Task: Log work in the project Celerity for the issue 'Upgrade and migrate company email systems to a cloud-based solution' spent time as '6w 6d 16h 10m' and remaining time as '3w 1d 18h 13m' and add a flag. Now add the issue to the epic 'Disaster Recovery Planning'. Log work in the project Celerity for the issue 'Create a new online store for a retail business' spent time as '1w 4d 14h 44m' and remaining time as '5w 3d 22h 49m' and clone the issue. Now add the issue to the epic 'IT Service Management'
Action: Mouse moved to (241, 61)
Screenshot: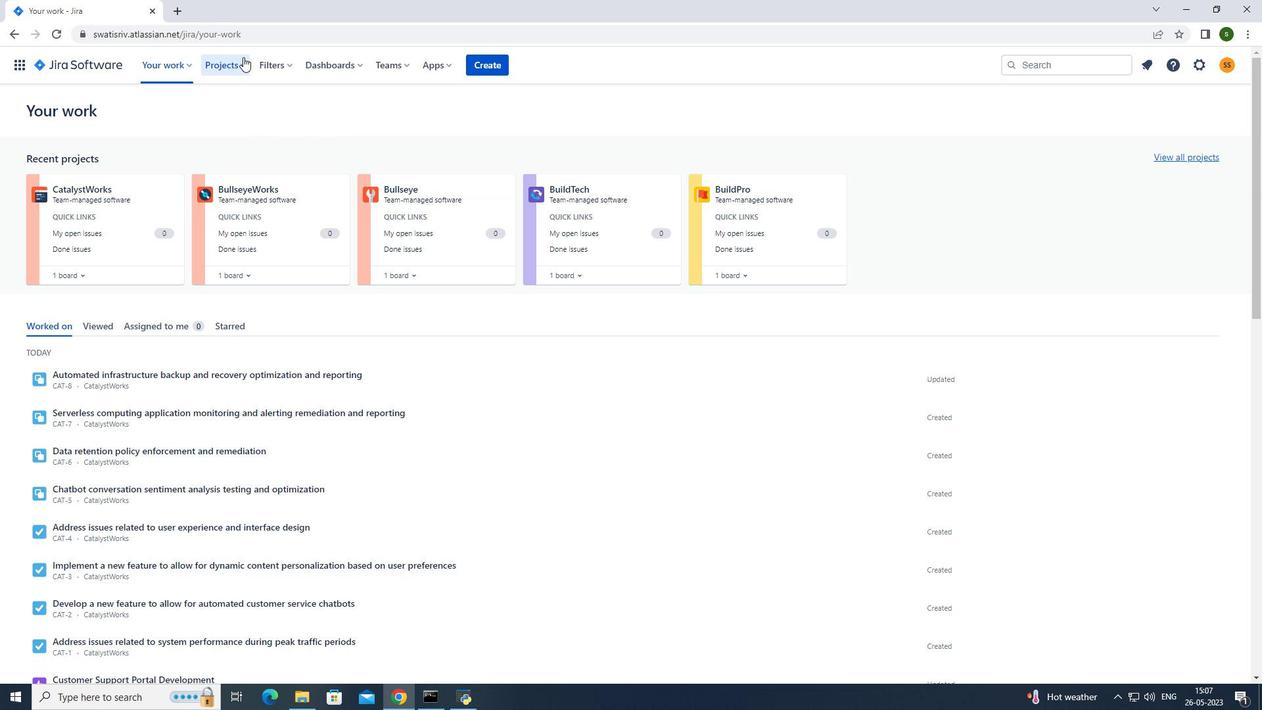 
Action: Mouse pressed left at (241, 61)
Screenshot: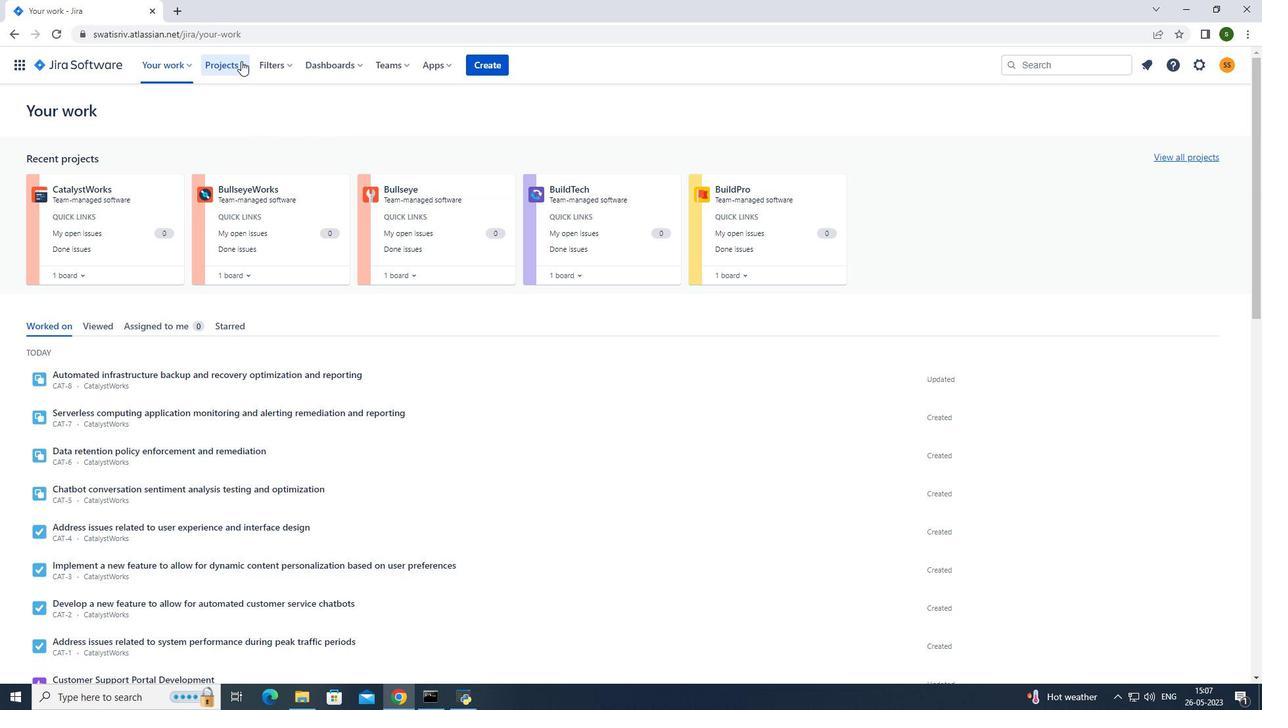 
Action: Mouse moved to (259, 121)
Screenshot: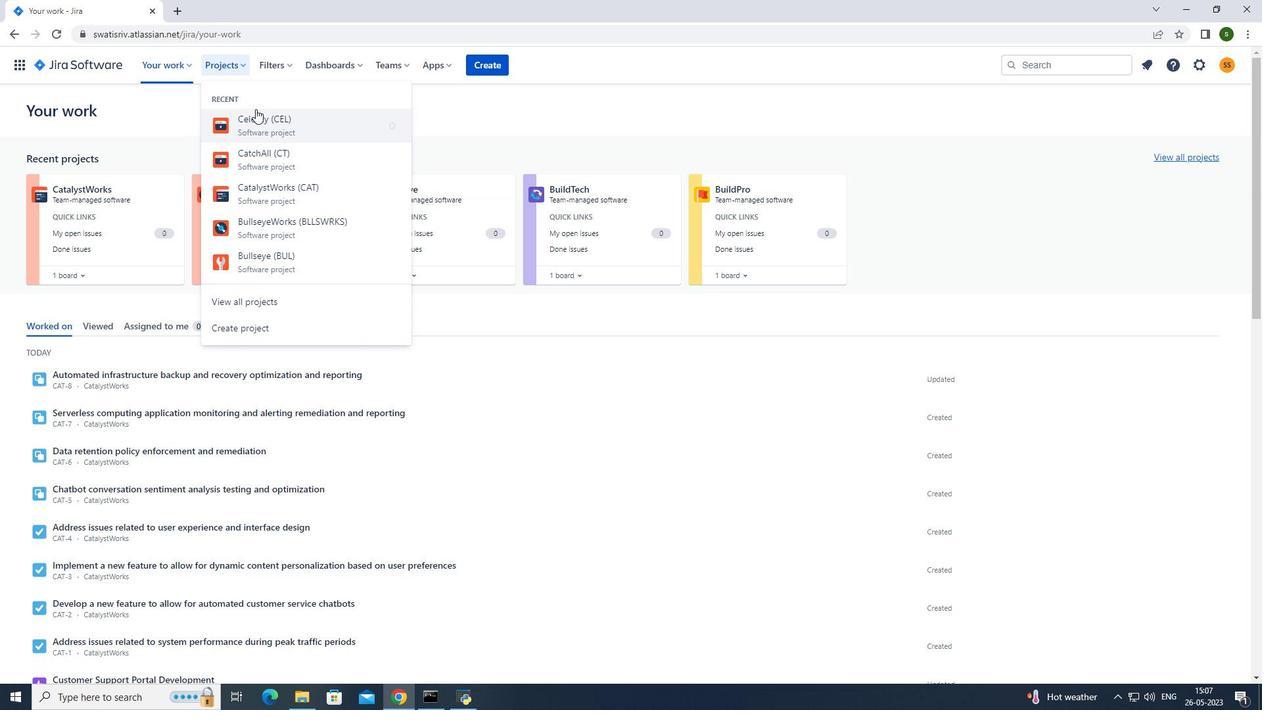 
Action: Mouse pressed left at (259, 121)
Screenshot: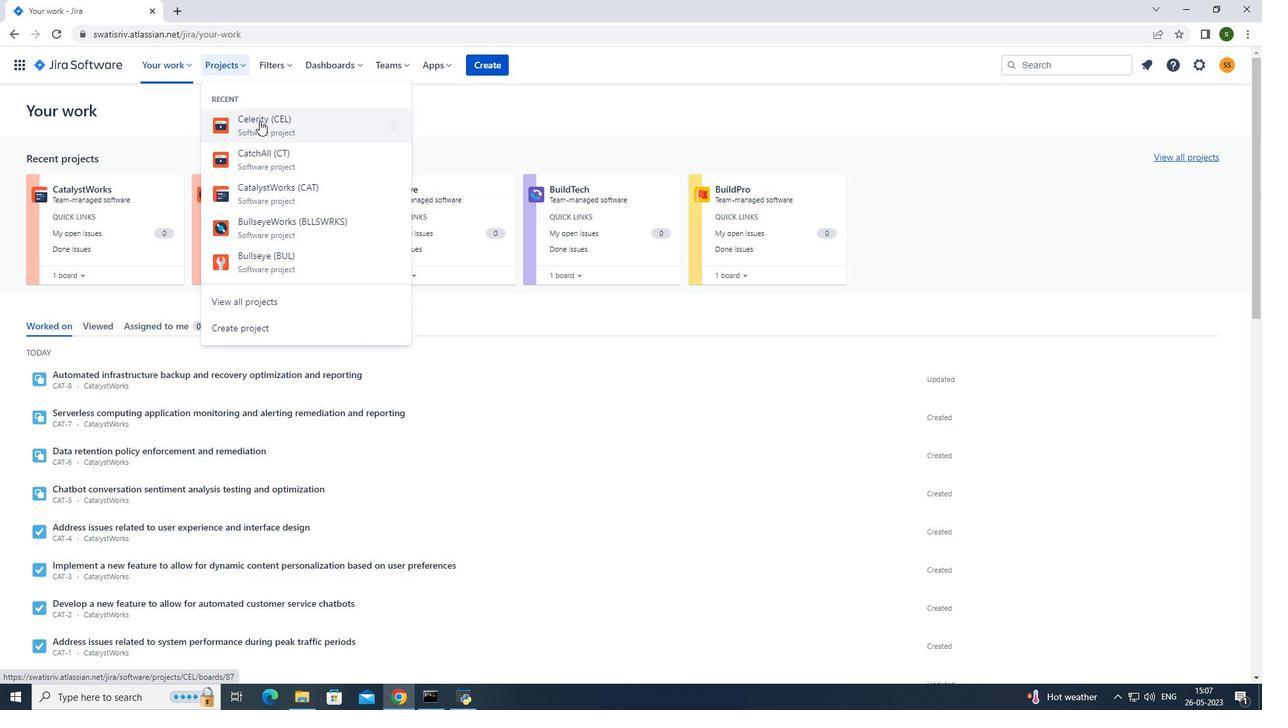 
Action: Mouse moved to (92, 195)
Screenshot: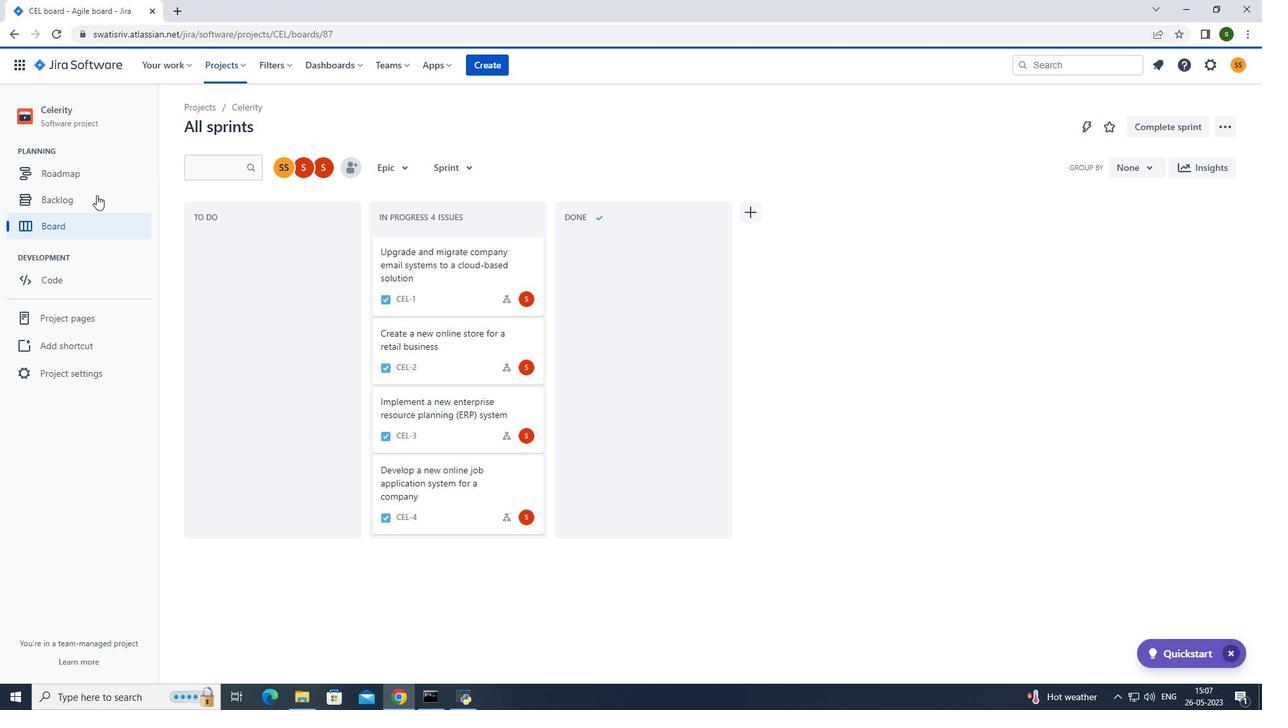 
Action: Mouse pressed left at (92, 195)
Screenshot: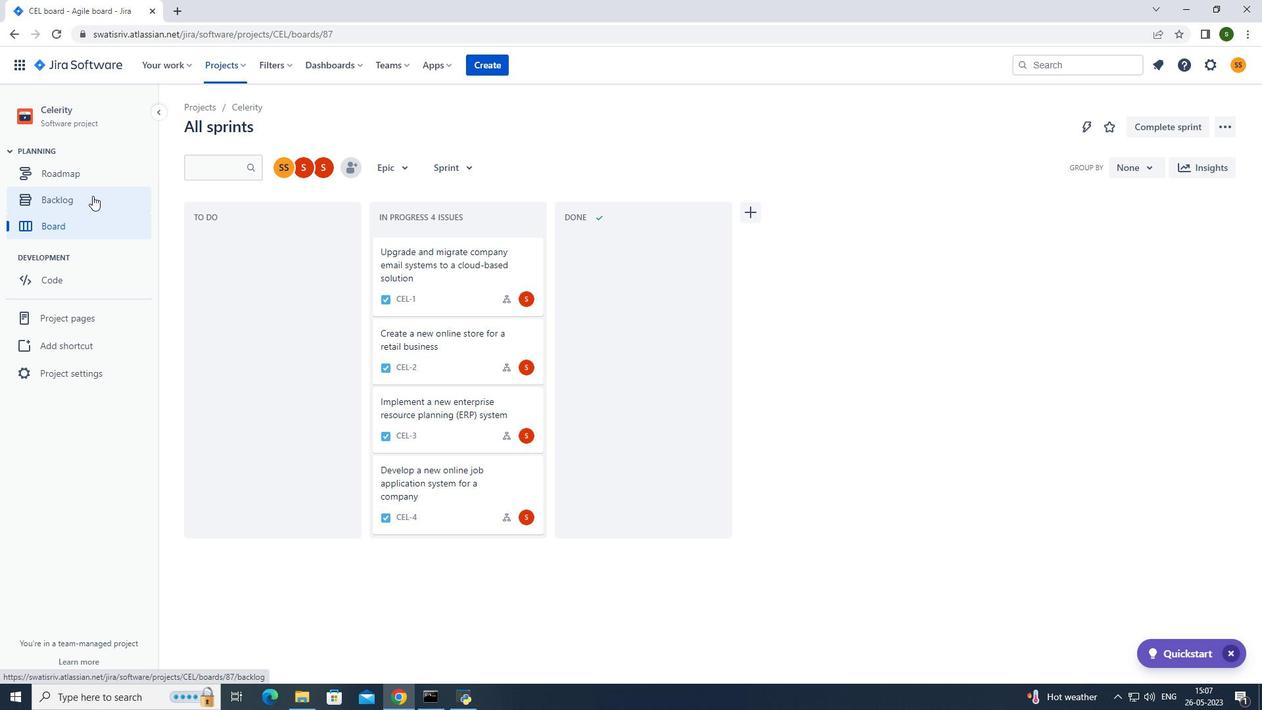 
Action: Mouse moved to (868, 238)
Screenshot: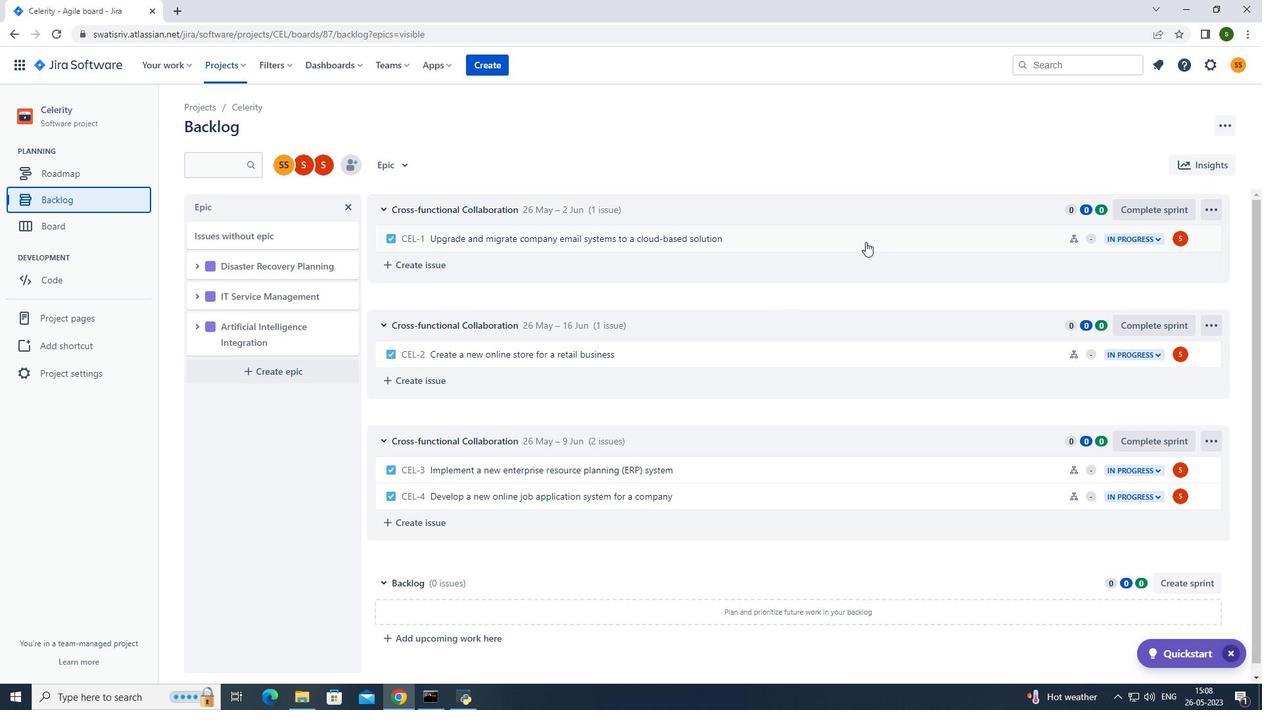 
Action: Mouse pressed left at (868, 238)
Screenshot: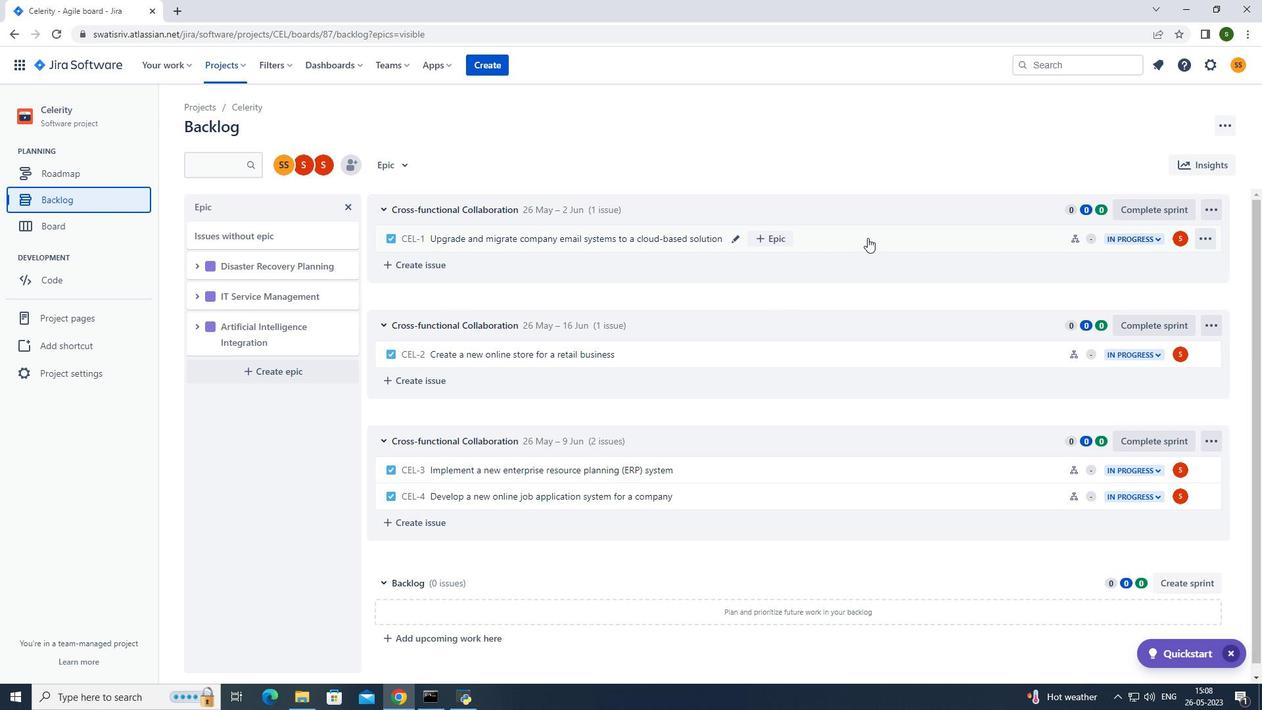 
Action: Mouse moved to (1208, 207)
Screenshot: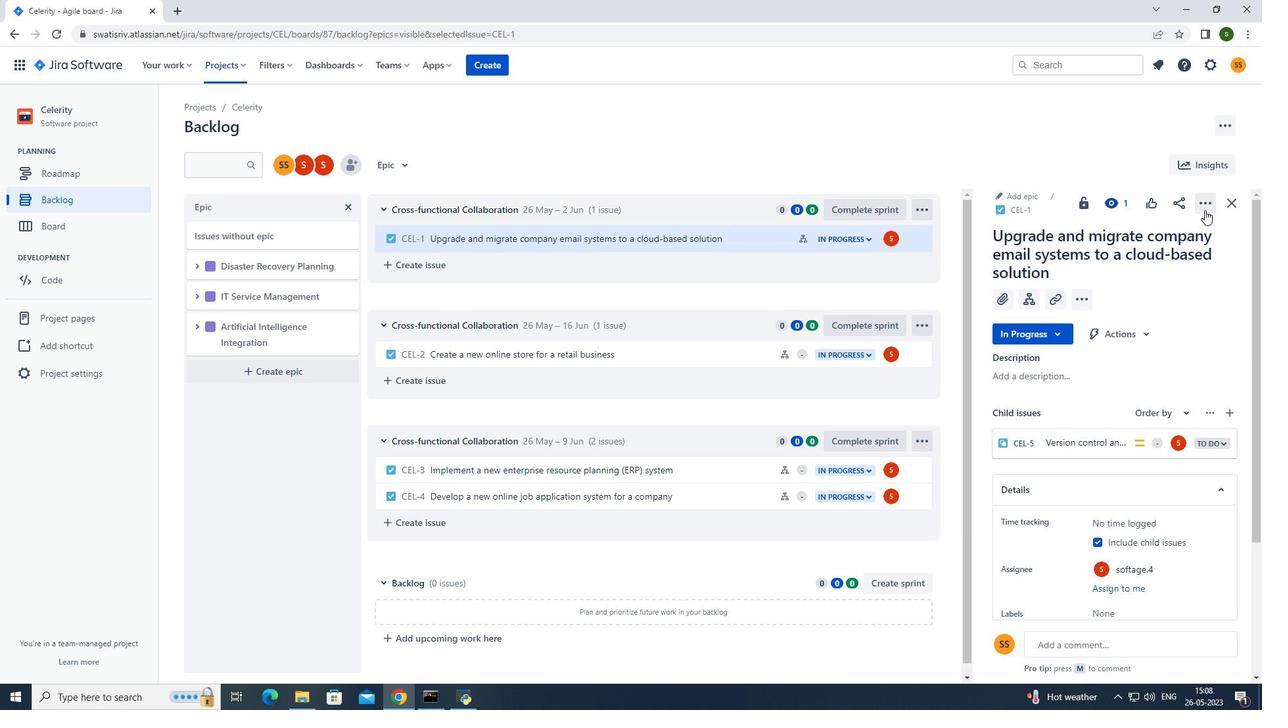 
Action: Mouse pressed left at (1208, 207)
Screenshot: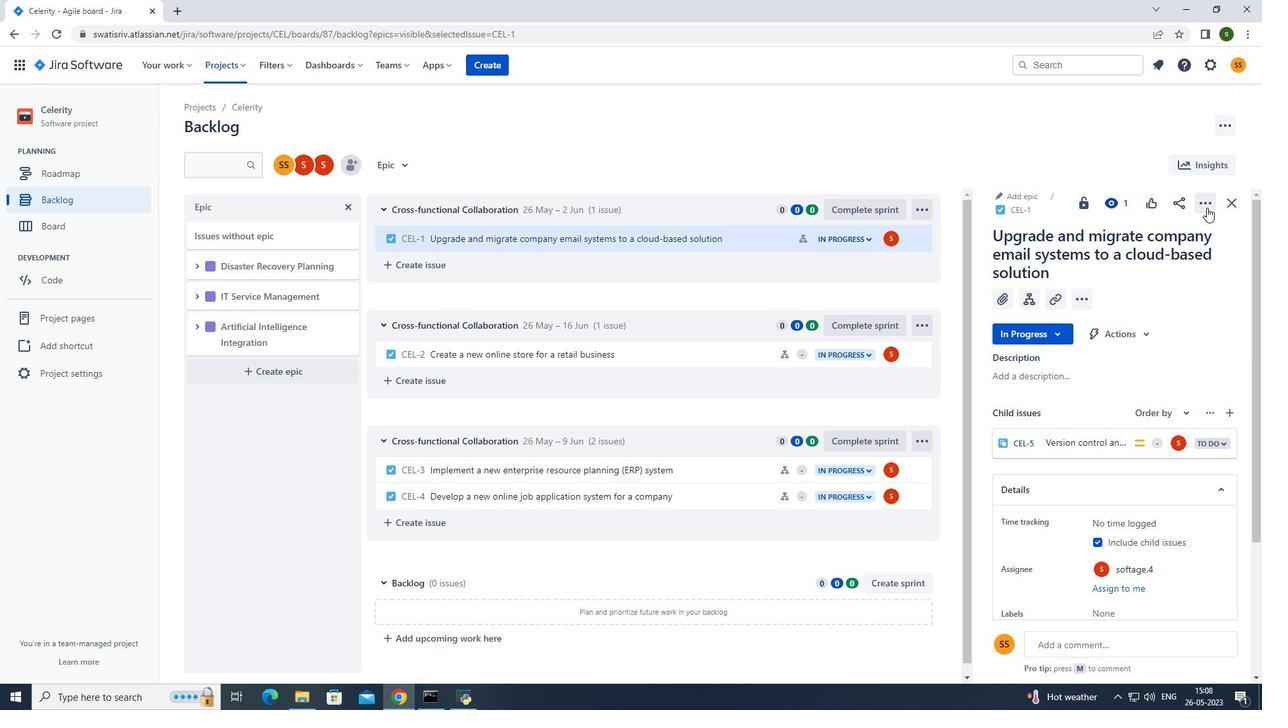 
Action: Mouse moved to (1196, 241)
Screenshot: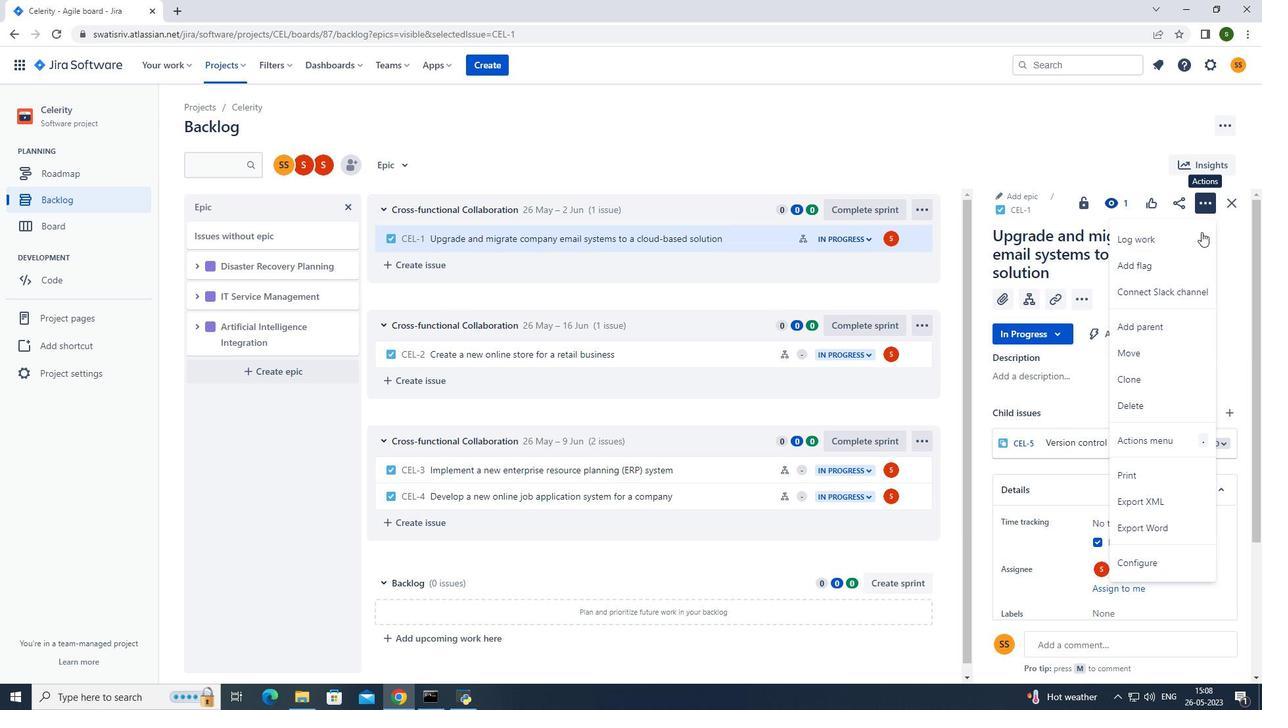 
Action: Mouse pressed left at (1196, 241)
Screenshot: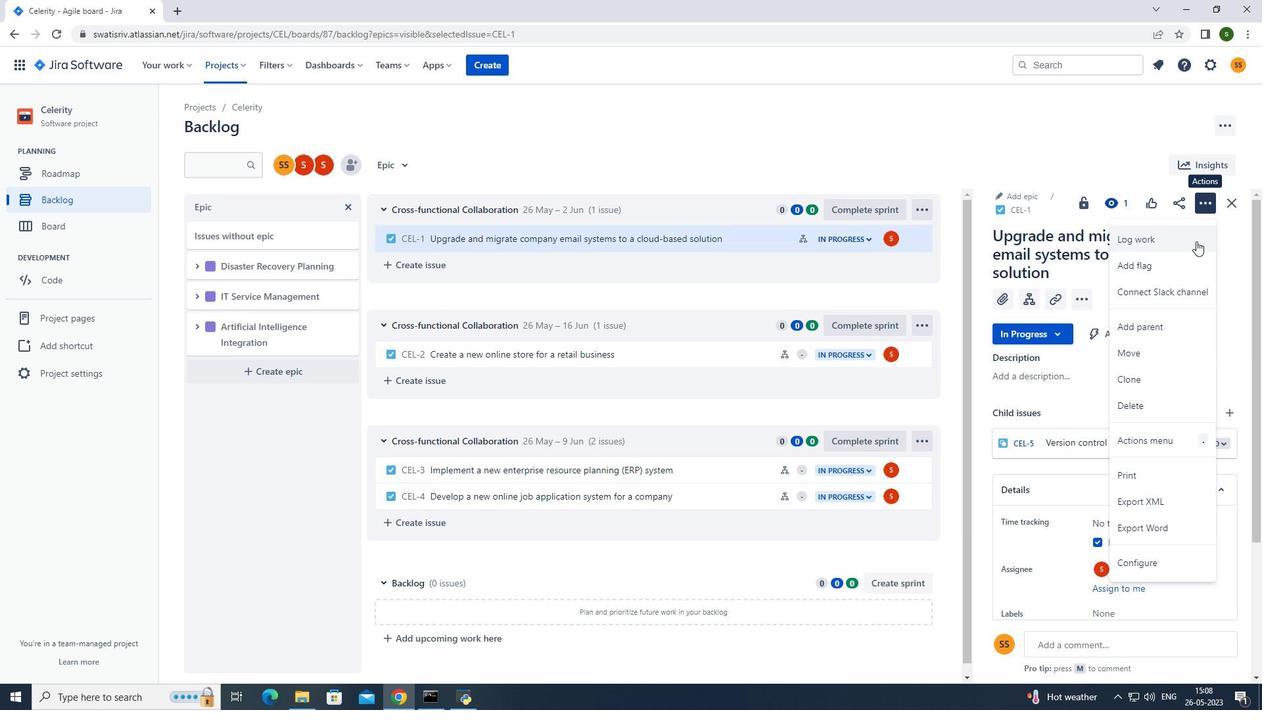
Action: Mouse moved to (591, 193)
Screenshot: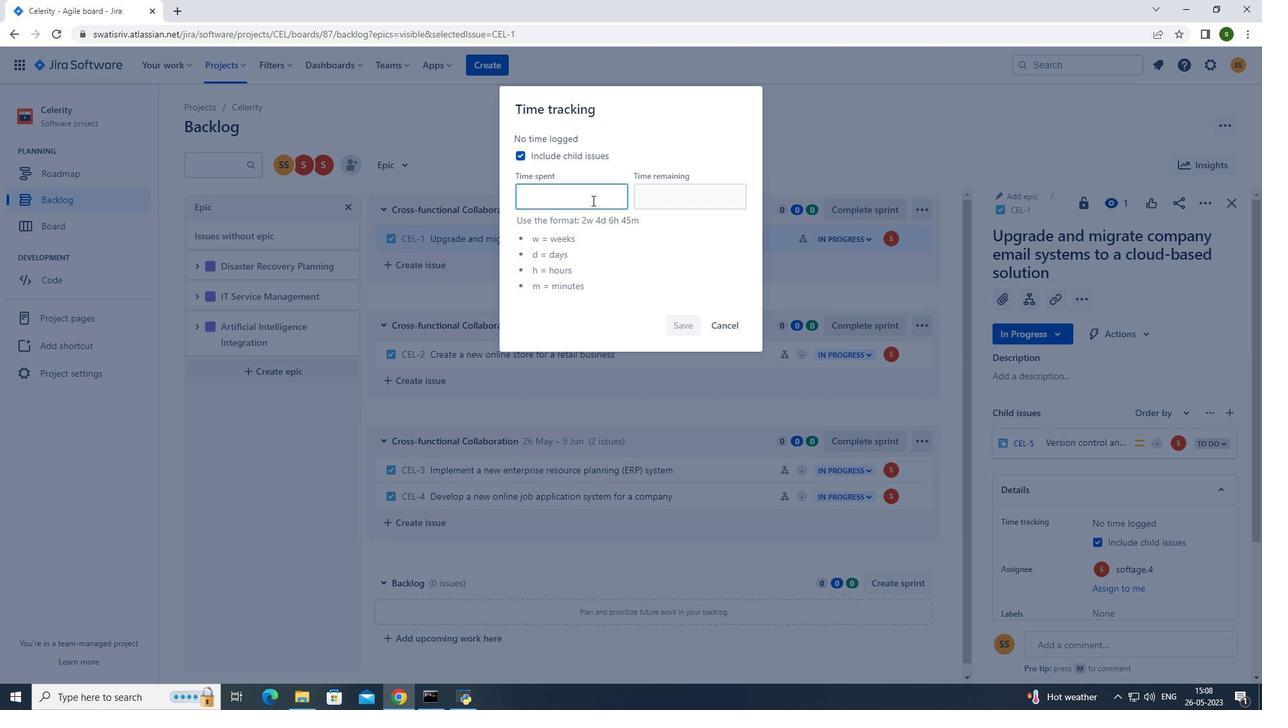 
Action: Mouse pressed left at (591, 193)
Screenshot: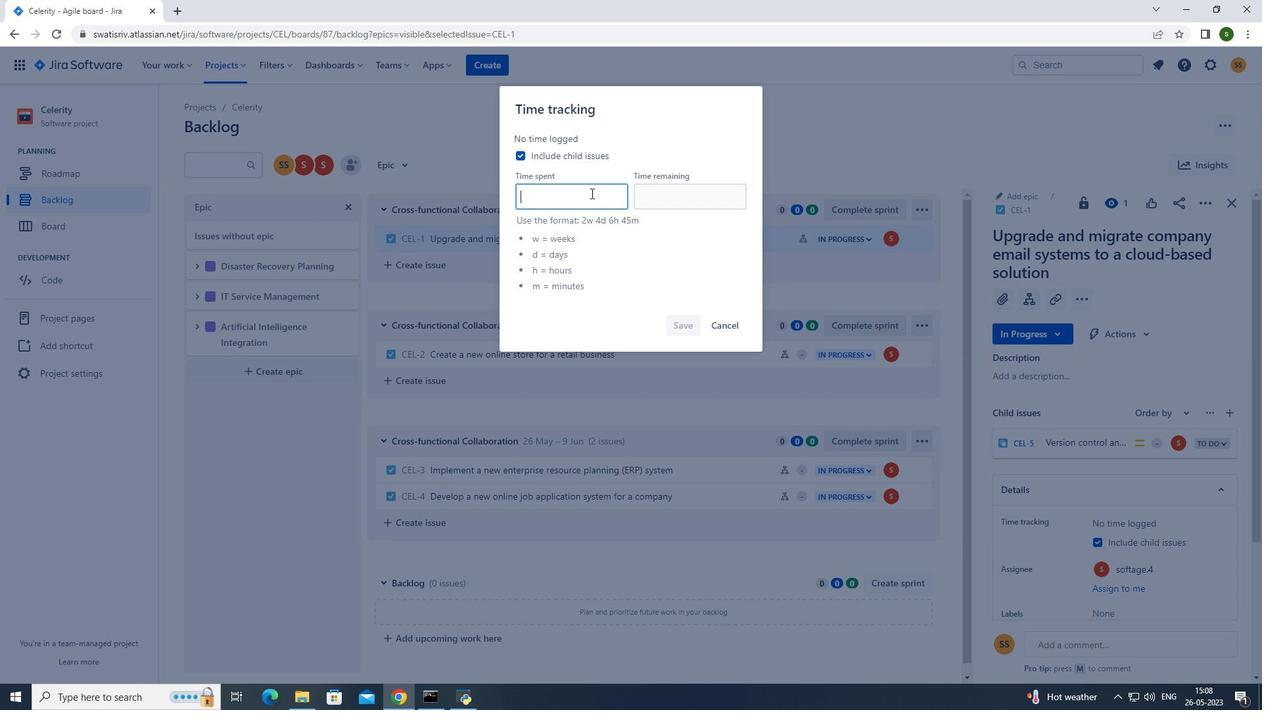 
Action: Key pressed 6w<Key.space>6
Screenshot: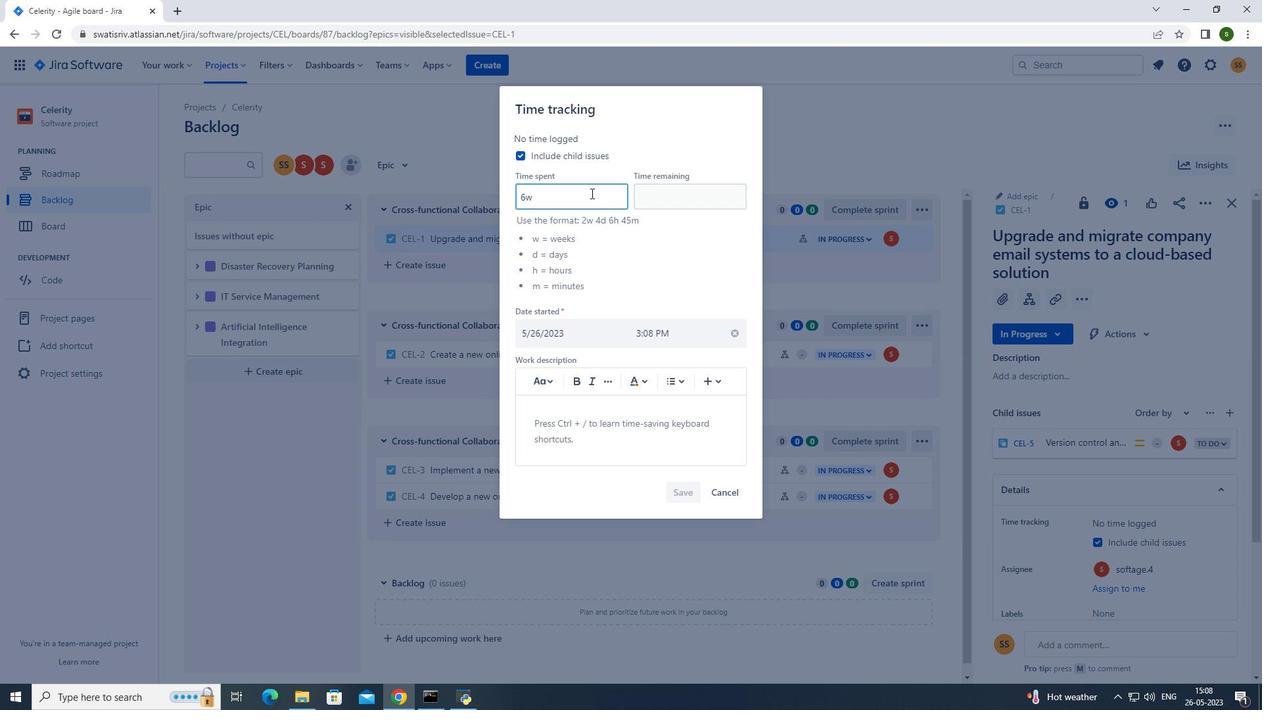 
Action: Mouse moved to (591, 192)
Screenshot: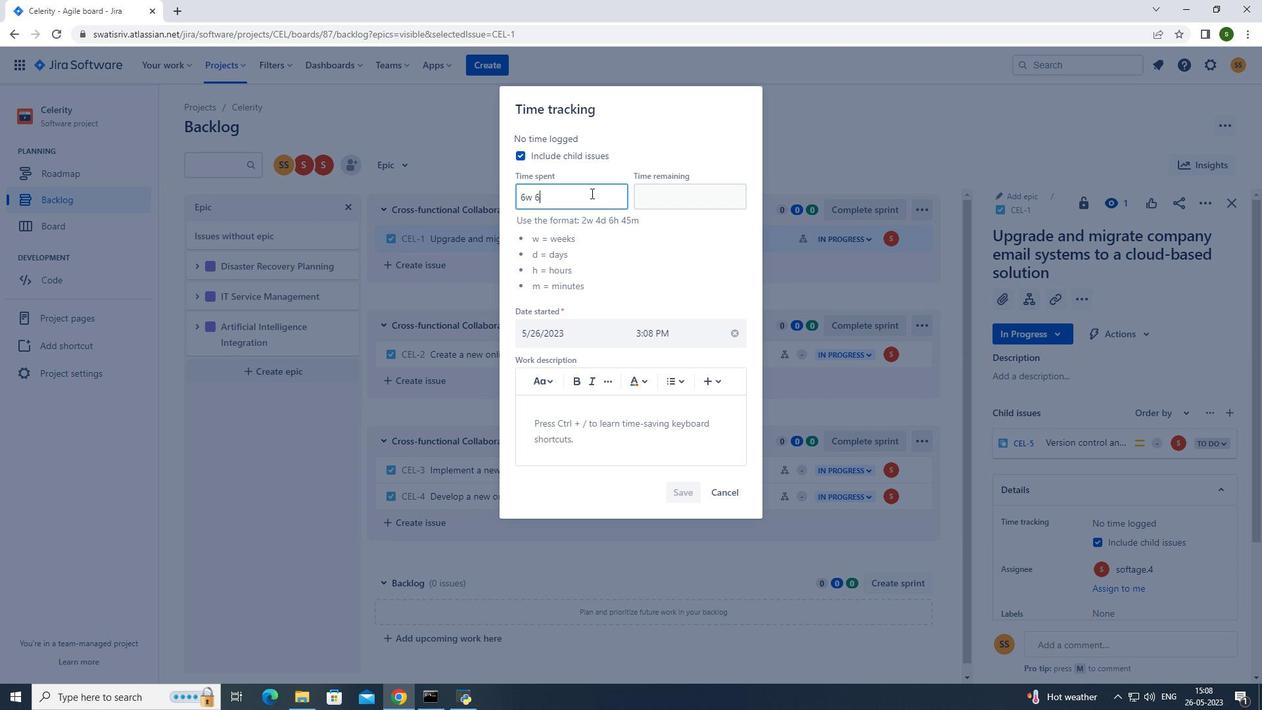 
Action: Key pressed d<Key.space>16h<Key.space>1
Screenshot: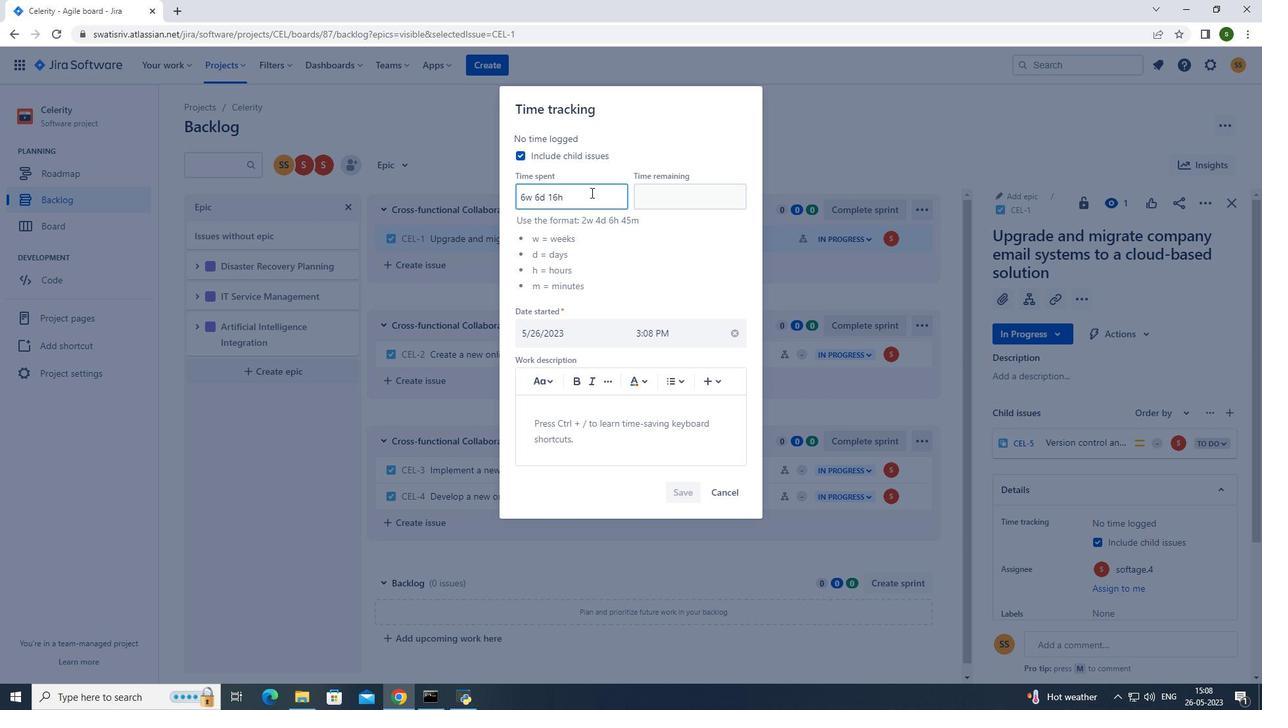 
Action: Mouse moved to (591, 189)
Screenshot: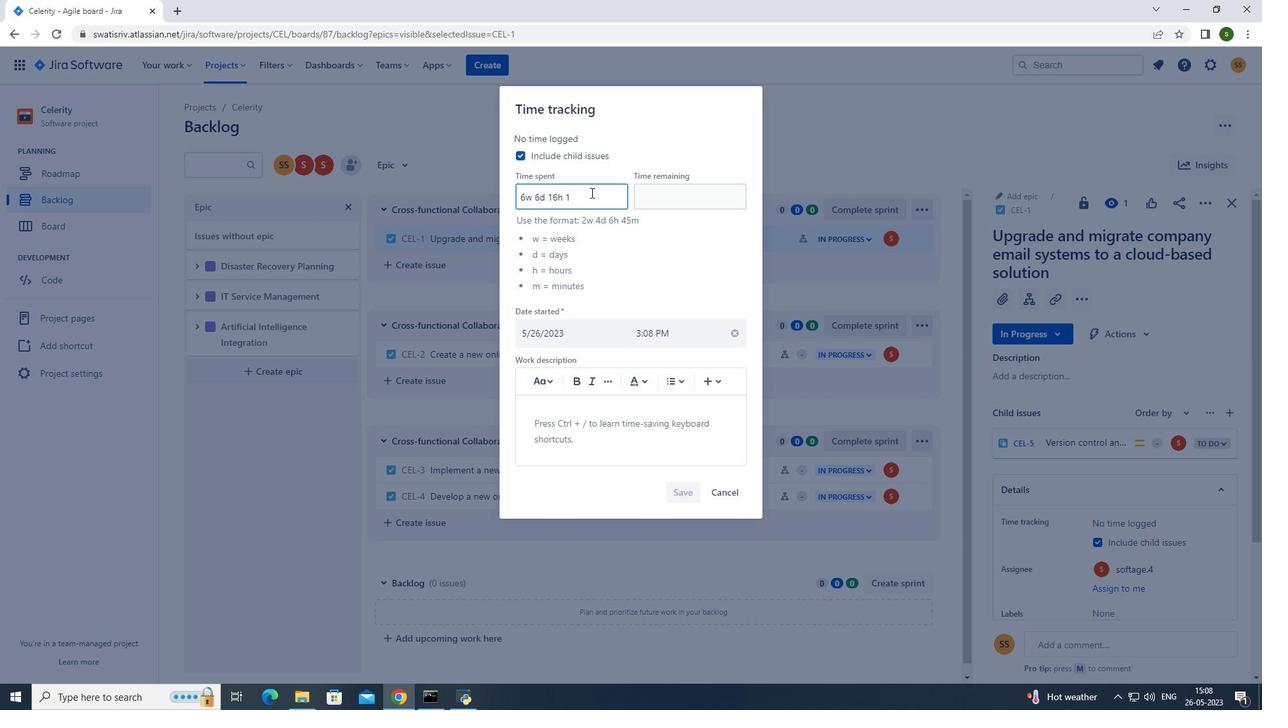 
Action: Key pressed 0m
Screenshot: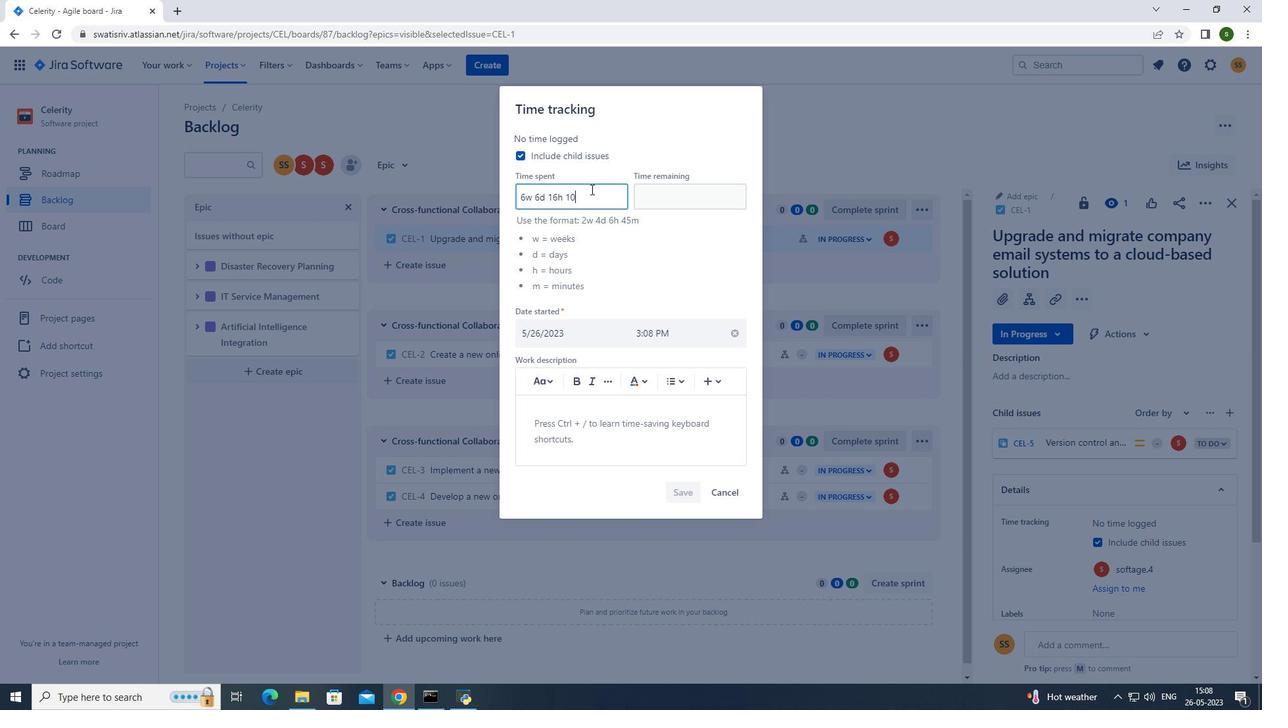 
Action: Mouse moved to (651, 204)
Screenshot: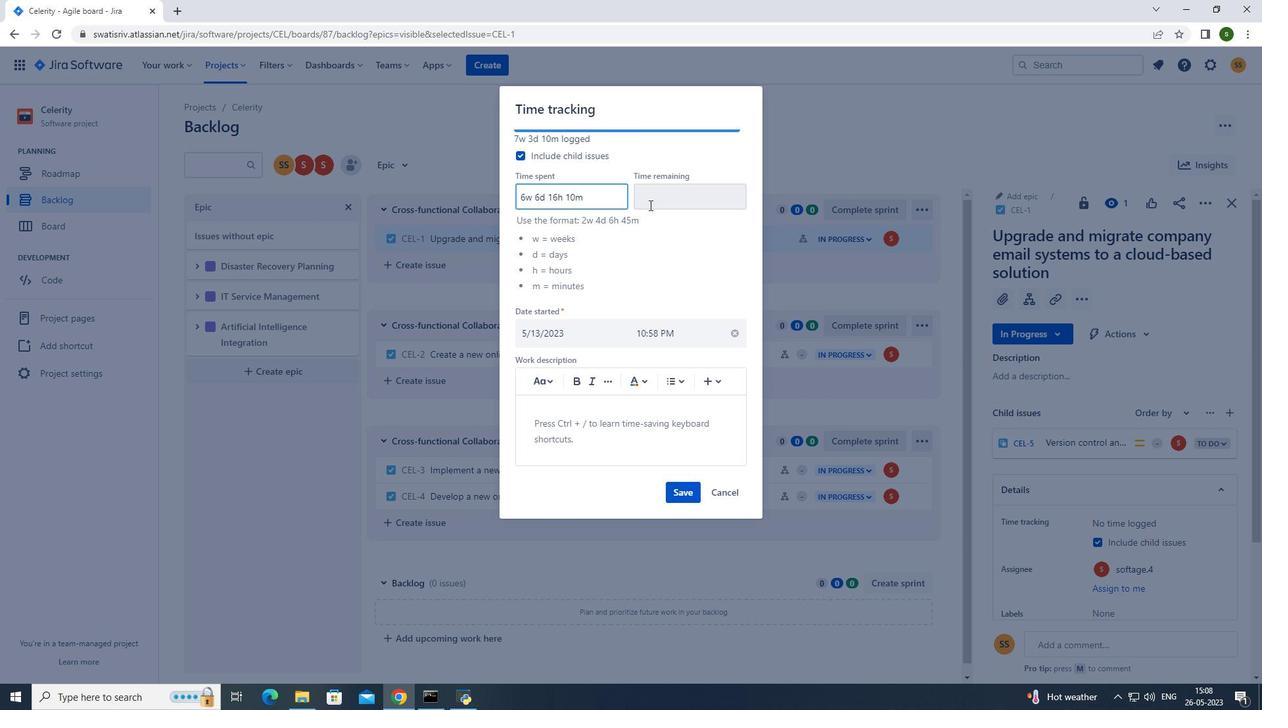 
Action: Mouse pressed left at (651, 204)
Screenshot: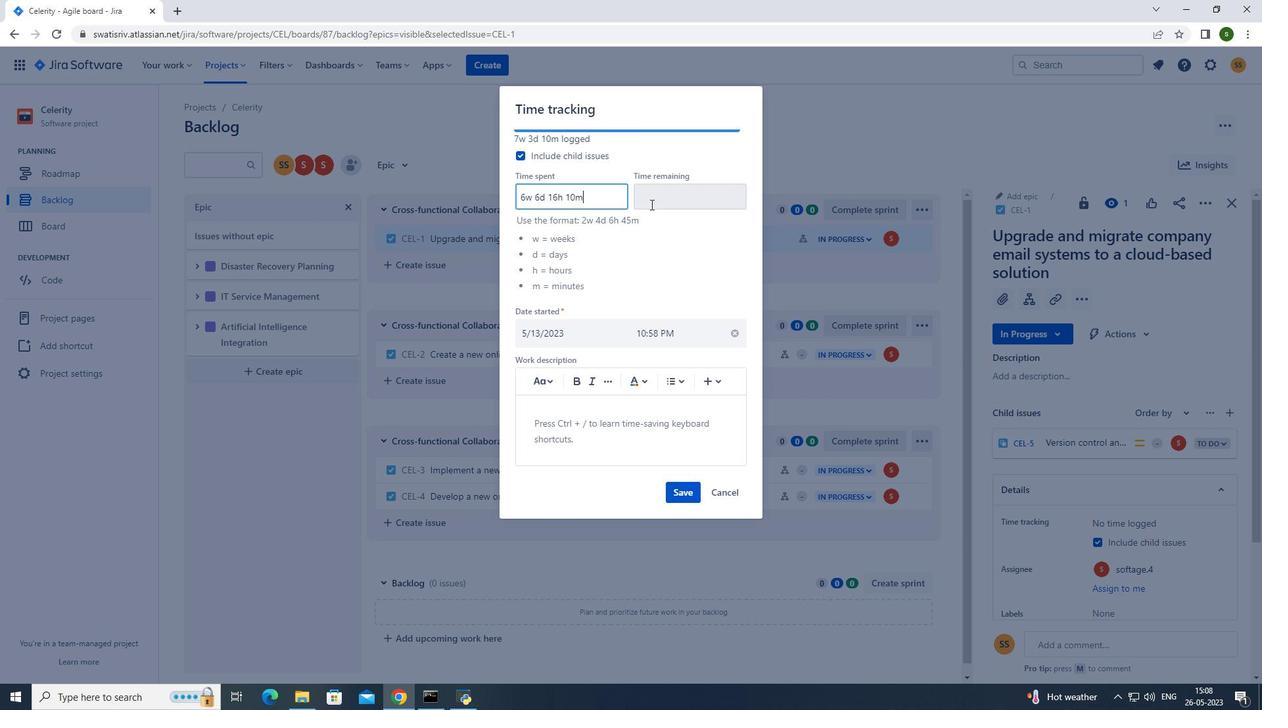 
Action: Key pressed 3w
Screenshot: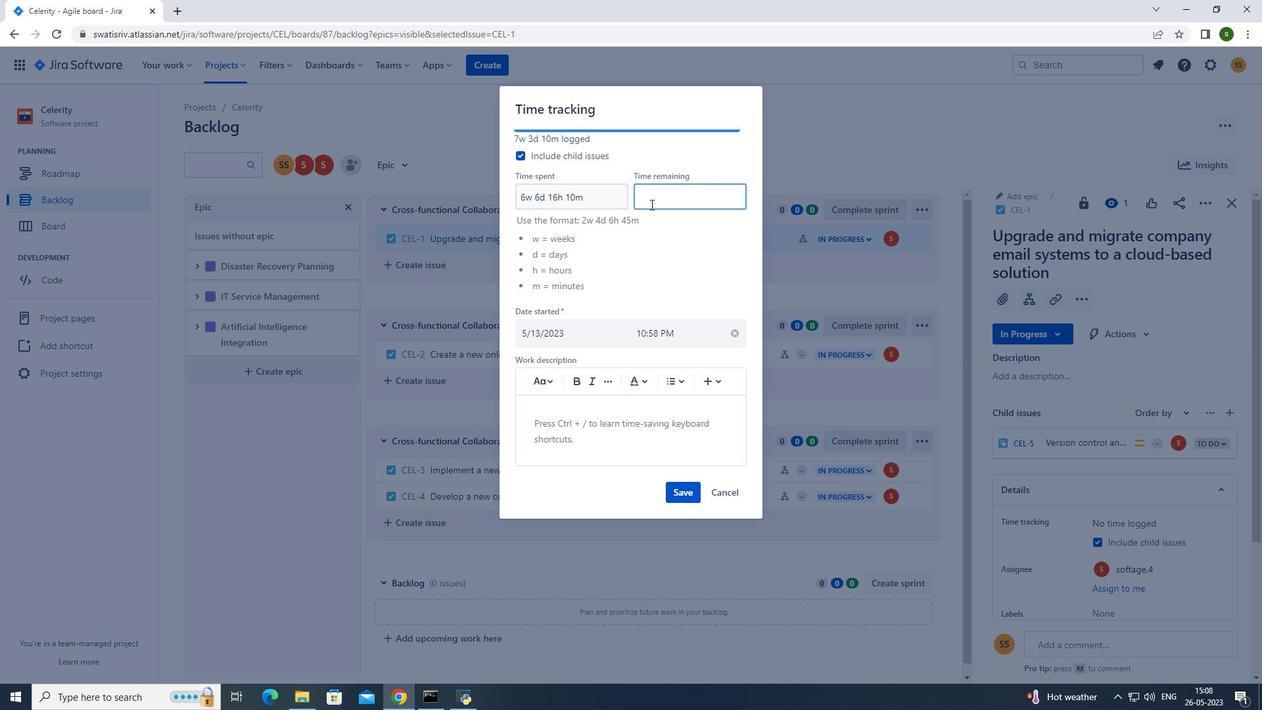 
Action: Mouse pressed left at (651, 204)
Screenshot: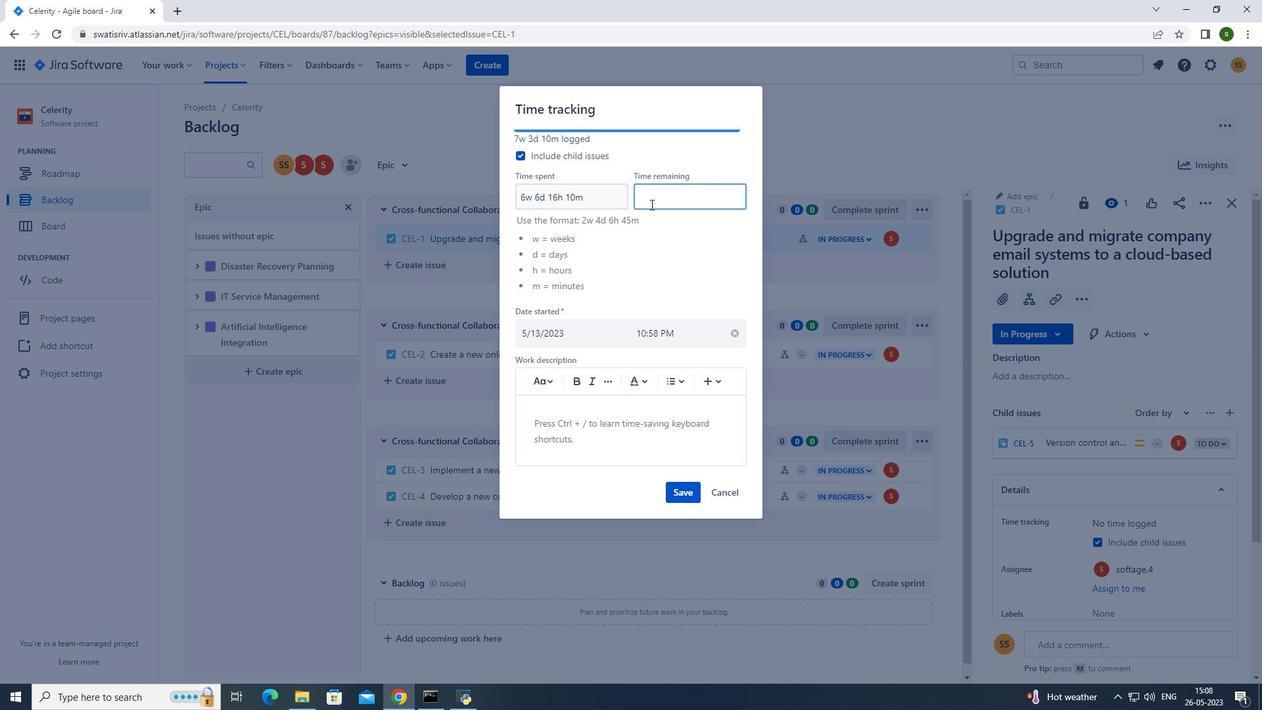 
Action: Key pressed <Key.space>1d<Key.space>18h<Key.space>13m
Screenshot: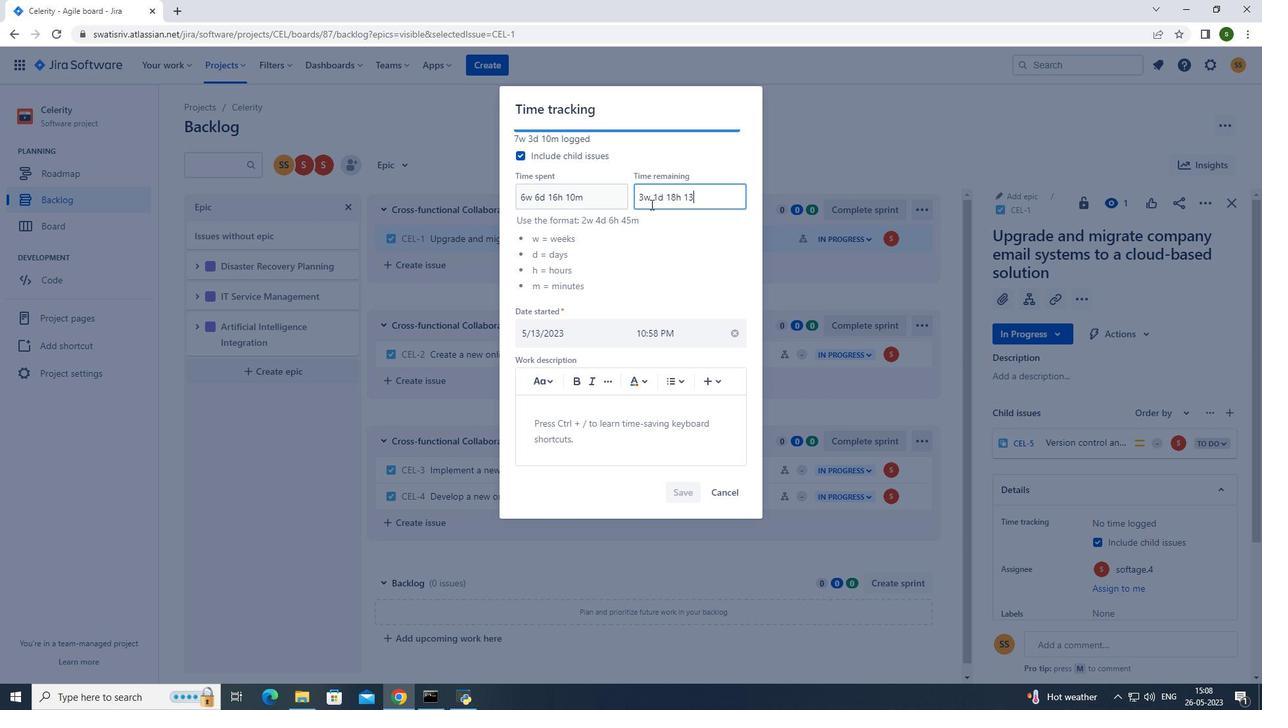 
Action: Mouse moved to (690, 492)
Screenshot: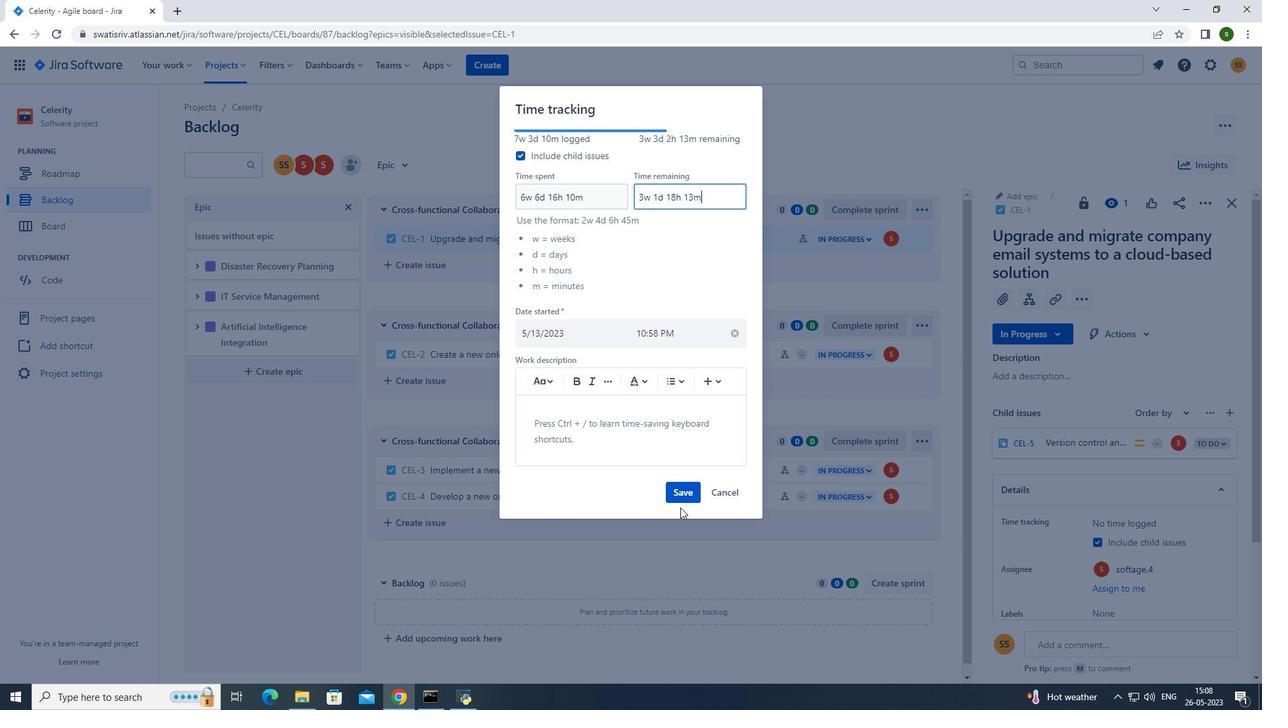 
Action: Mouse pressed left at (690, 492)
Screenshot: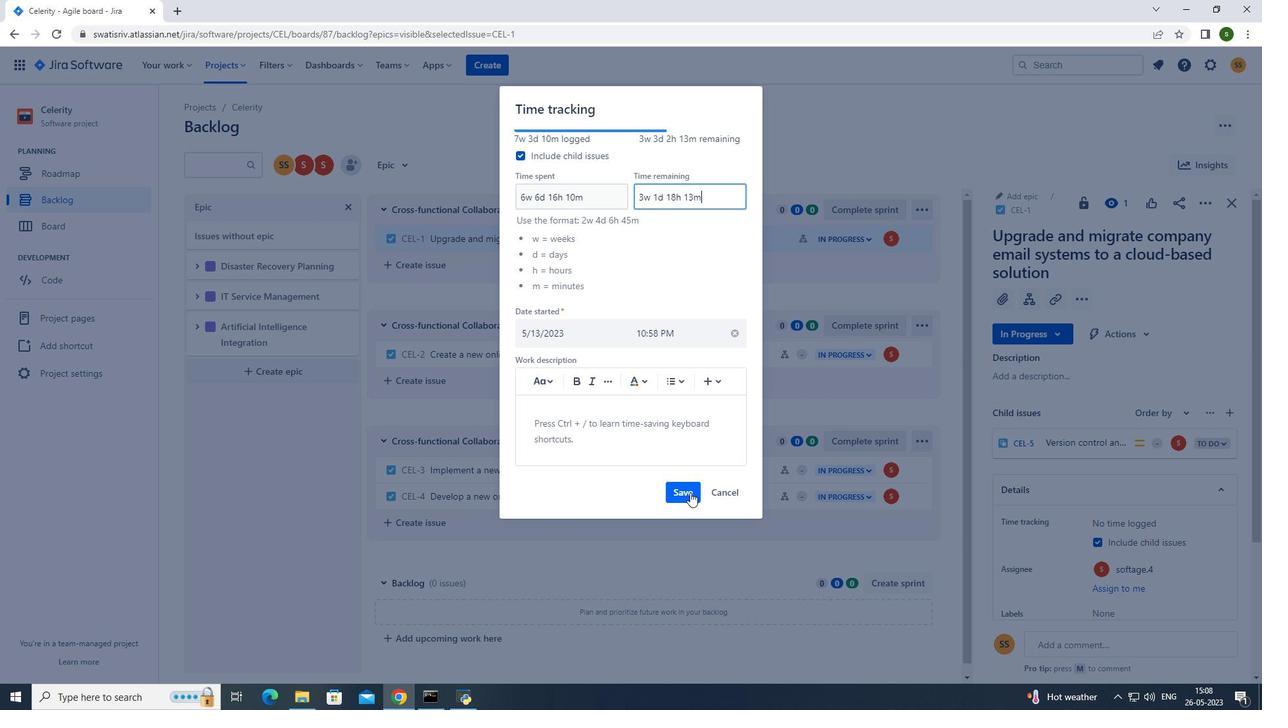 
Action: Mouse moved to (1199, 206)
Screenshot: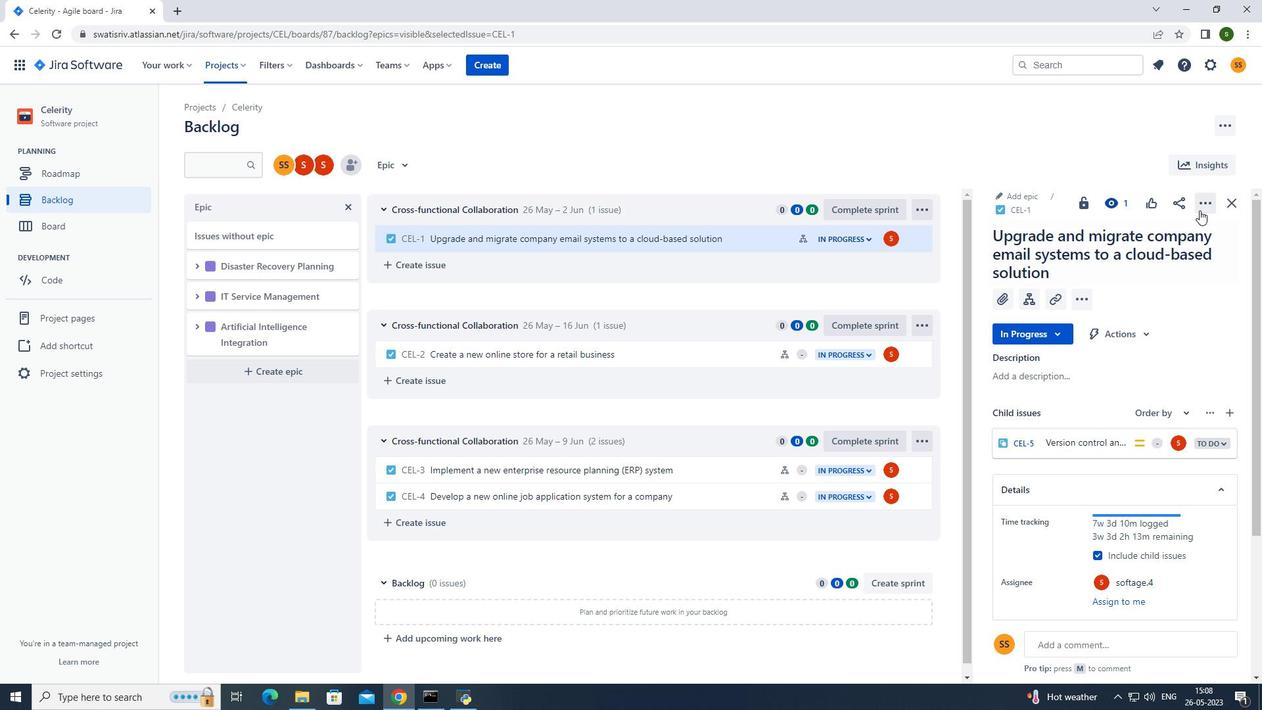 
Action: Mouse pressed left at (1199, 206)
Screenshot: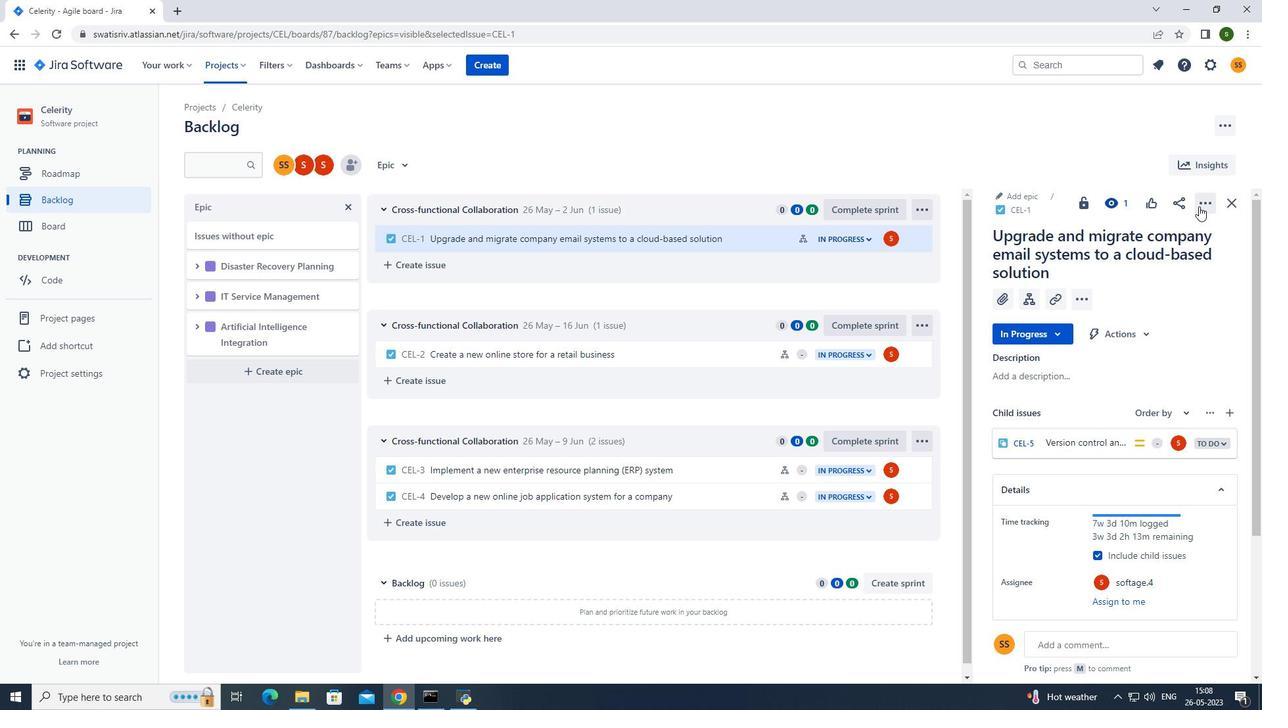
Action: Mouse moved to (1154, 271)
Screenshot: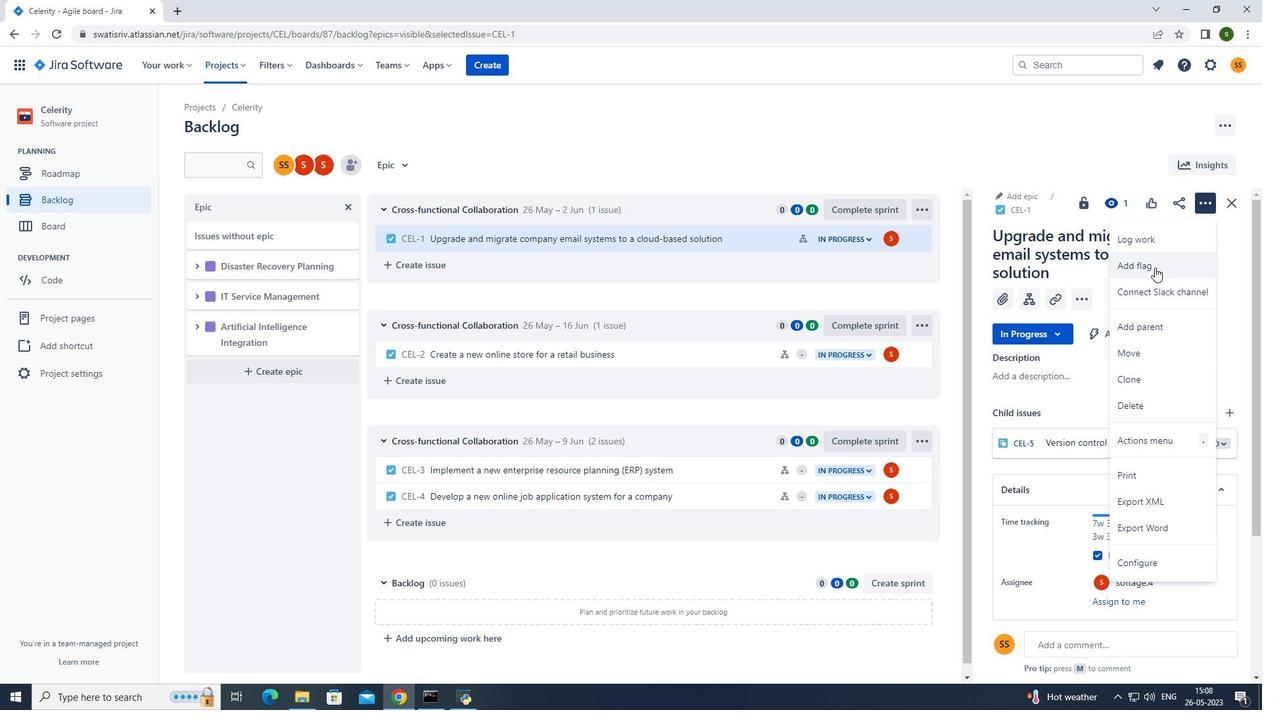 
Action: Mouse pressed left at (1154, 271)
Screenshot: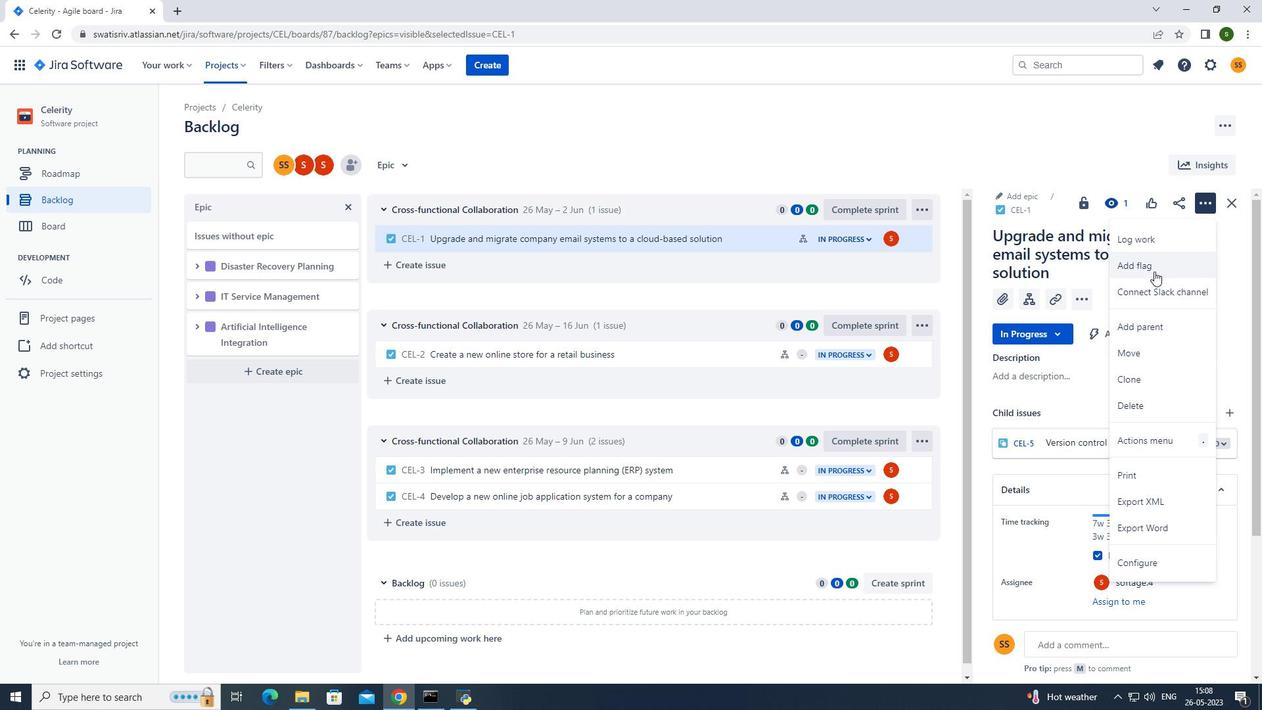 
Action: Mouse moved to (729, 236)
Screenshot: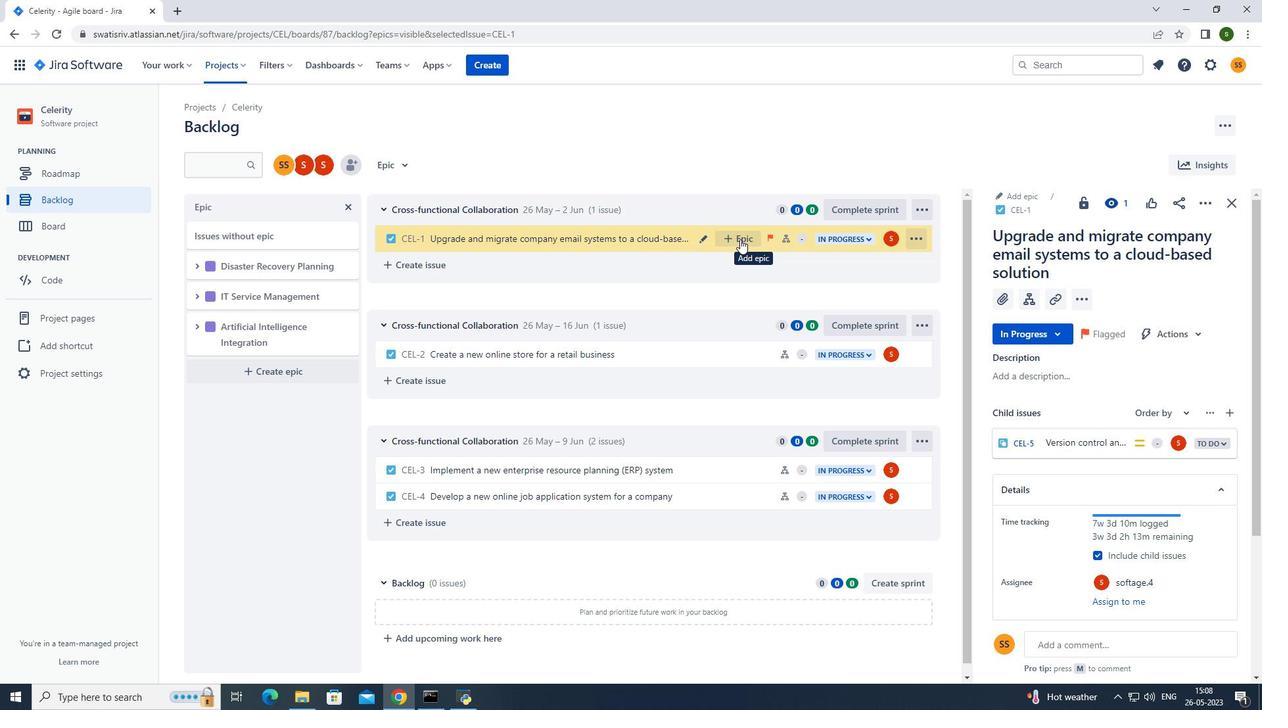 
Action: Mouse pressed left at (729, 236)
Screenshot: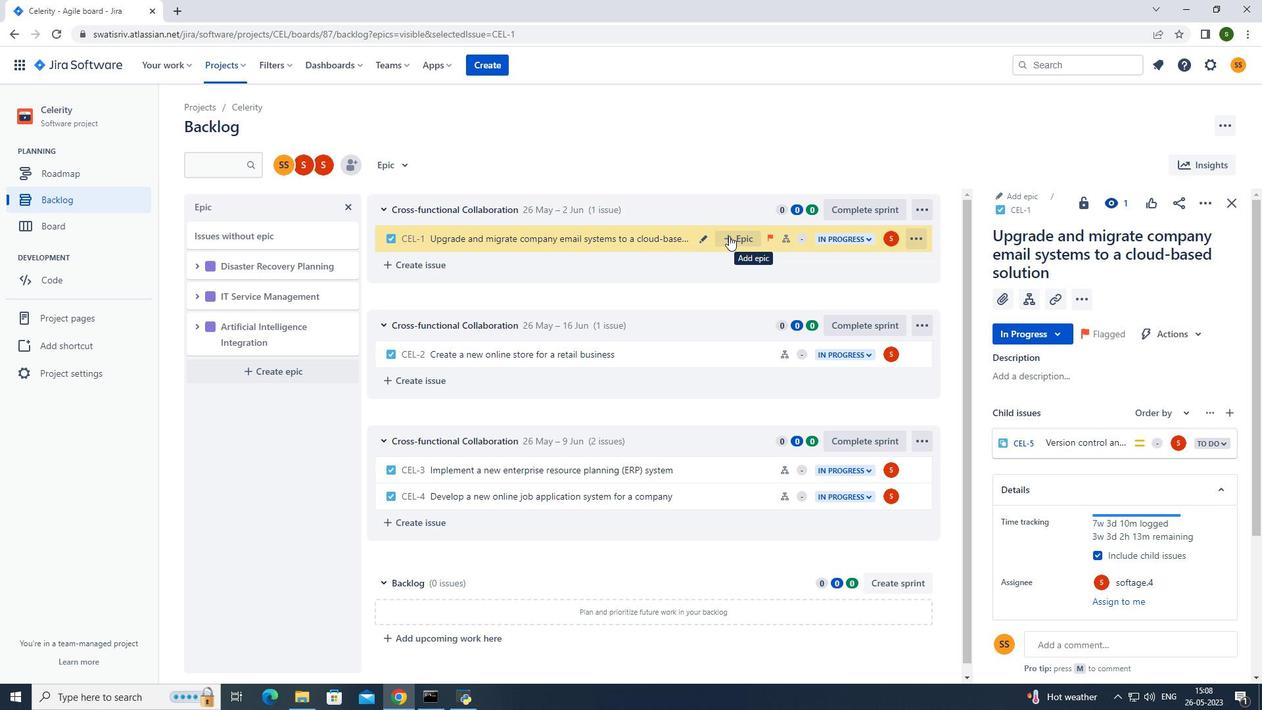 
Action: Mouse moved to (785, 332)
Screenshot: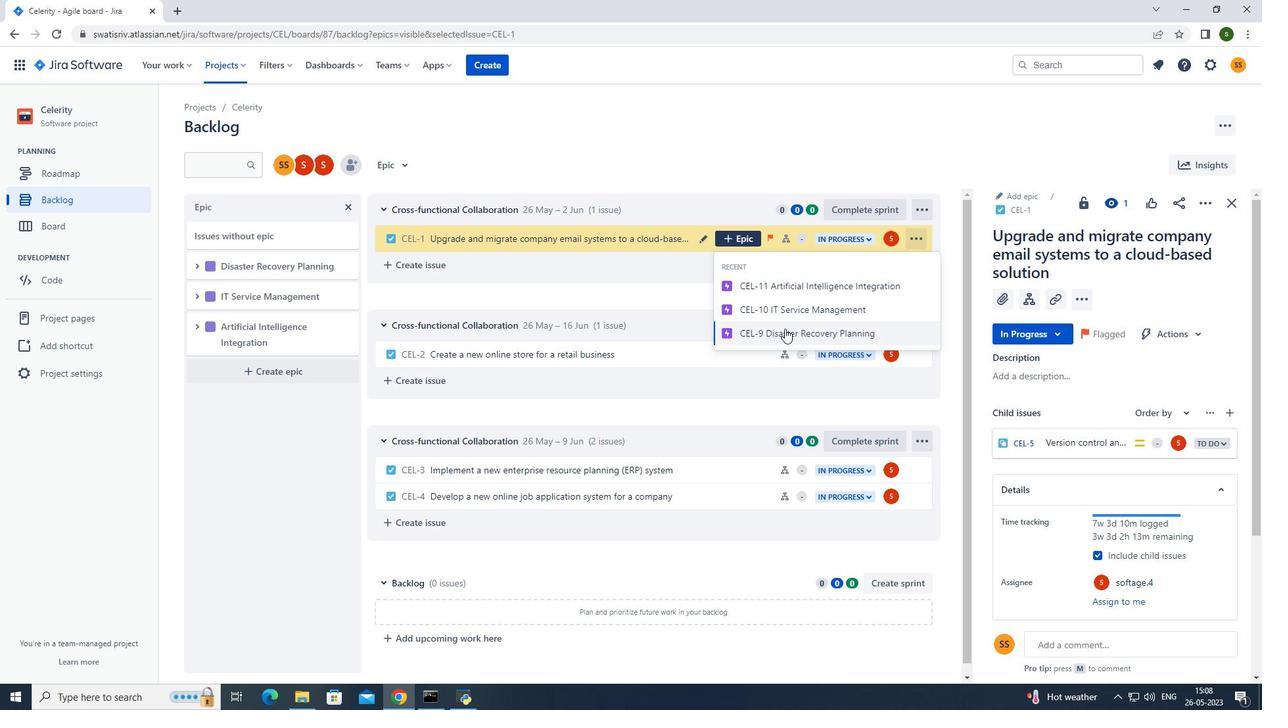 
Action: Mouse pressed left at (785, 332)
Screenshot: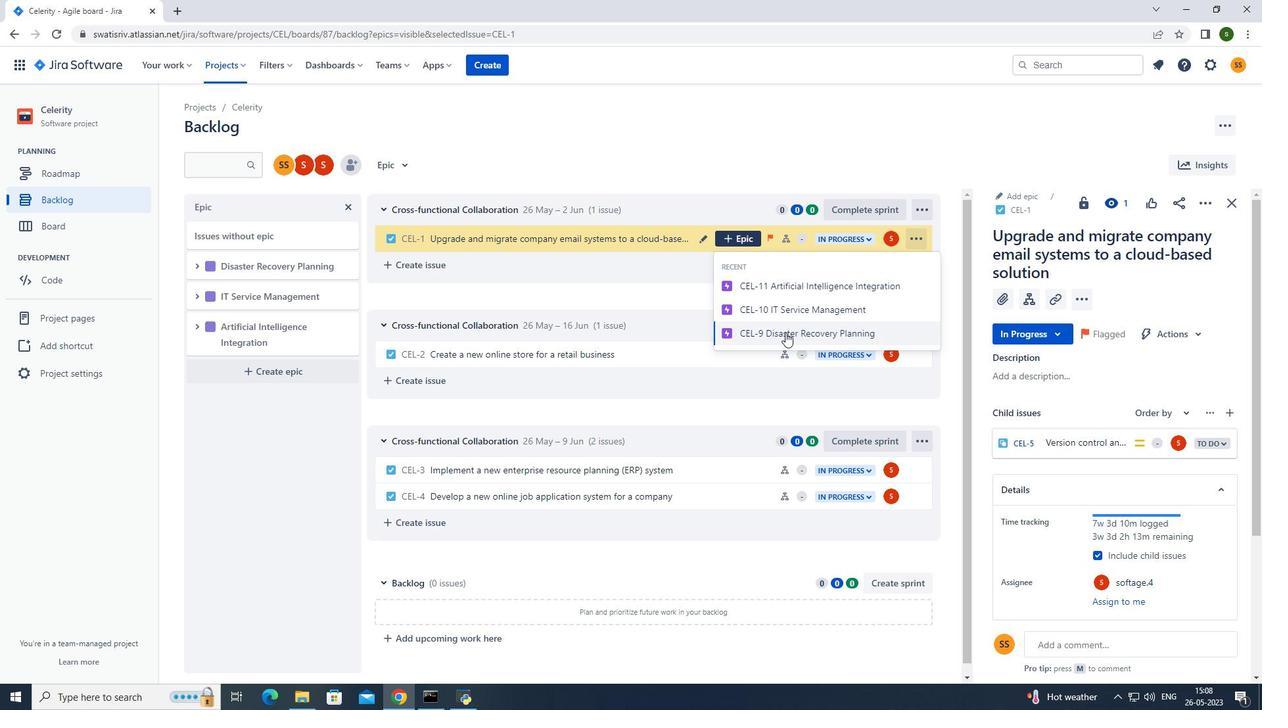 
Action: Mouse moved to (397, 168)
Screenshot: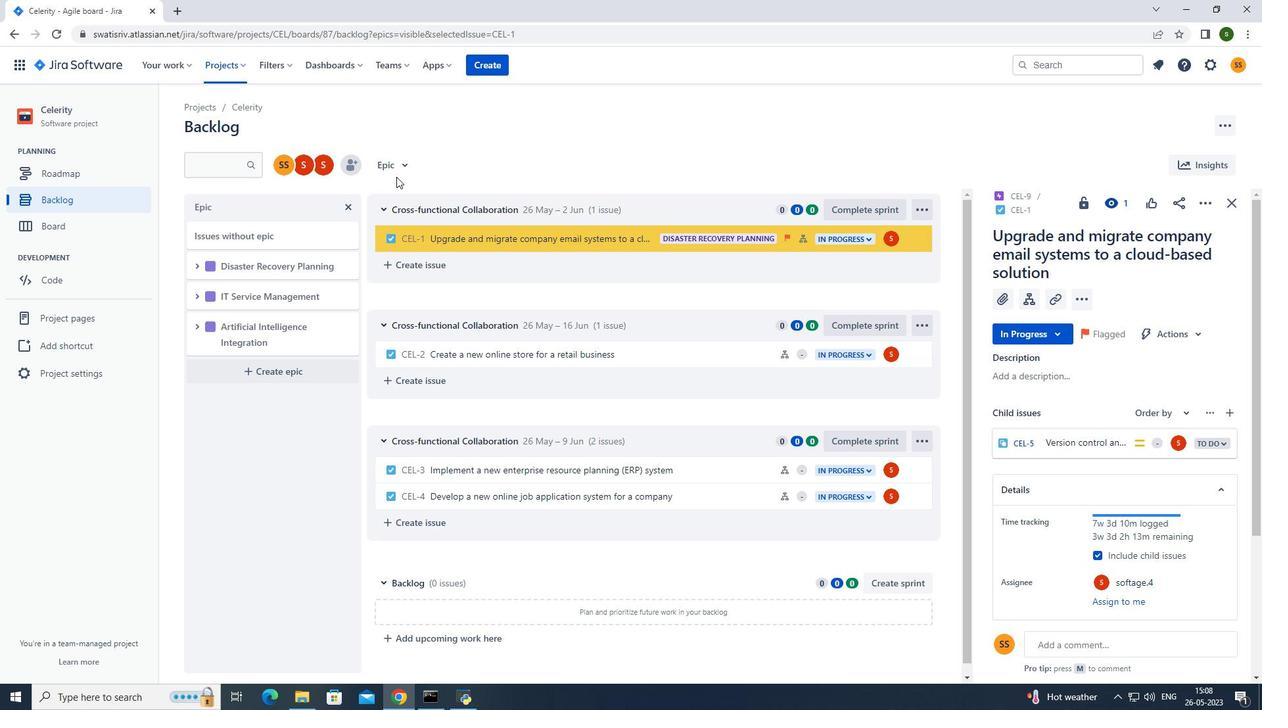 
Action: Mouse pressed left at (397, 168)
Screenshot: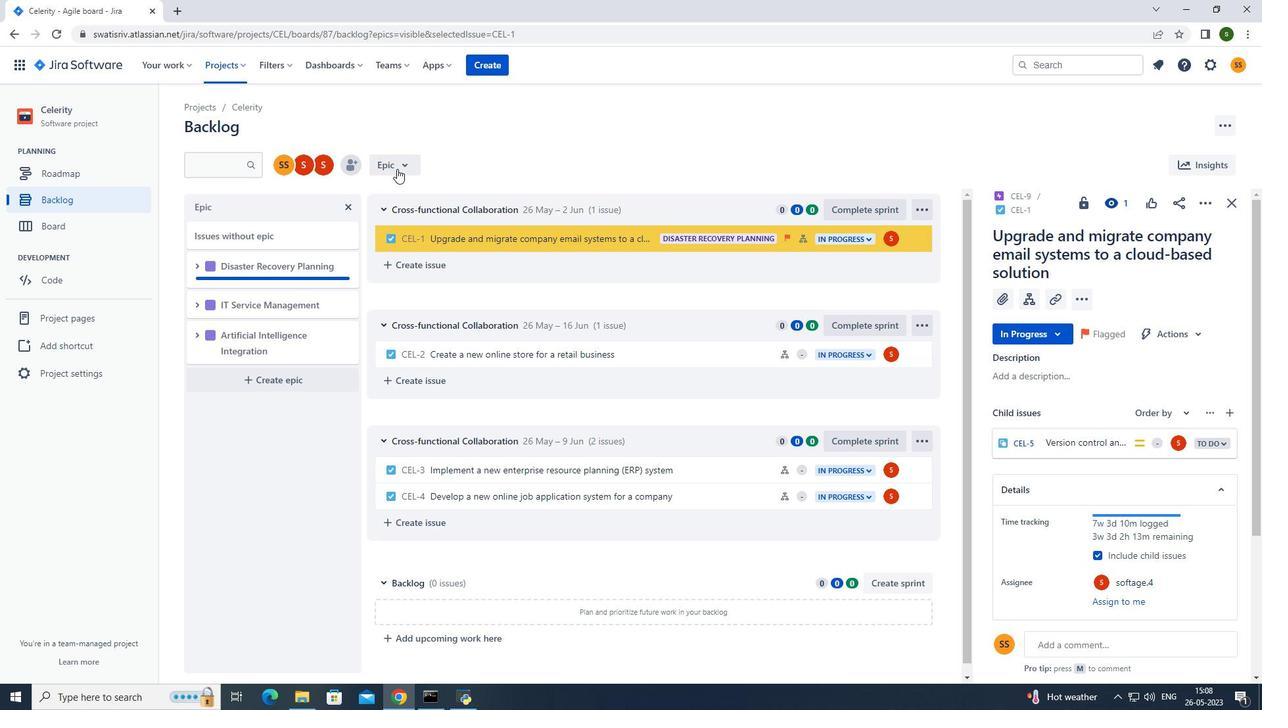 
Action: Mouse moved to (451, 219)
Screenshot: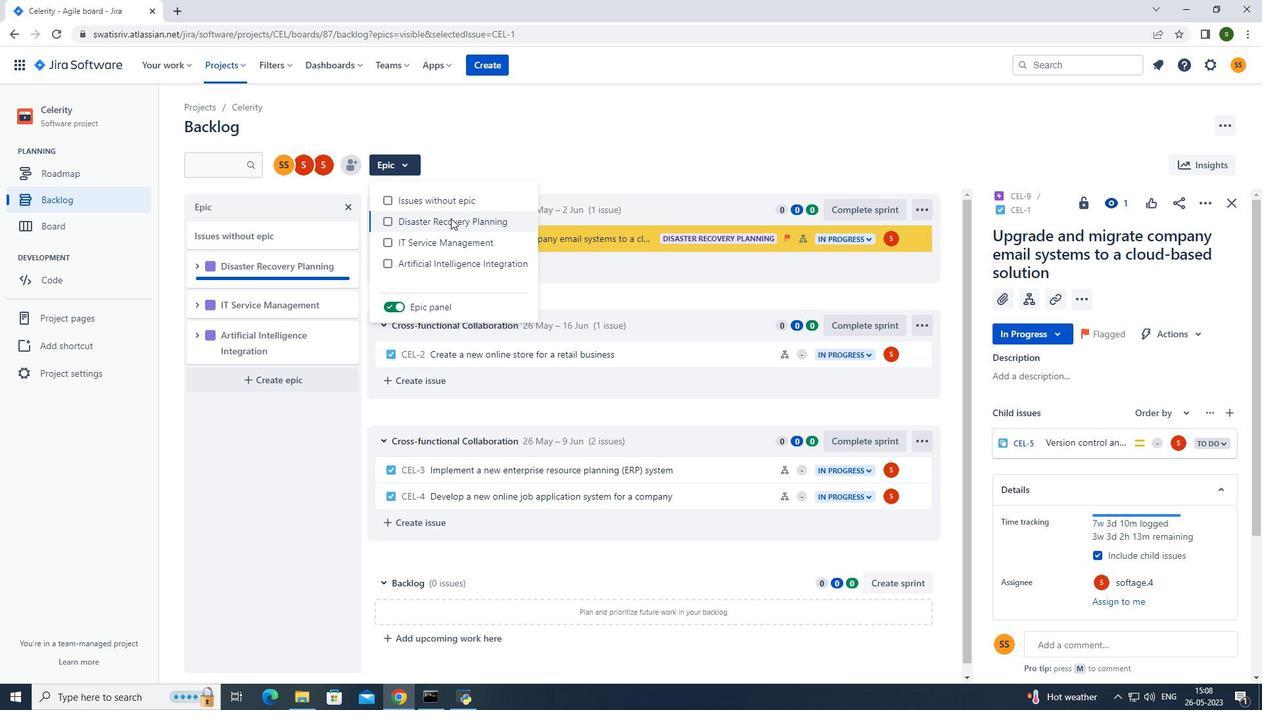 
Action: Mouse pressed left at (451, 219)
Screenshot: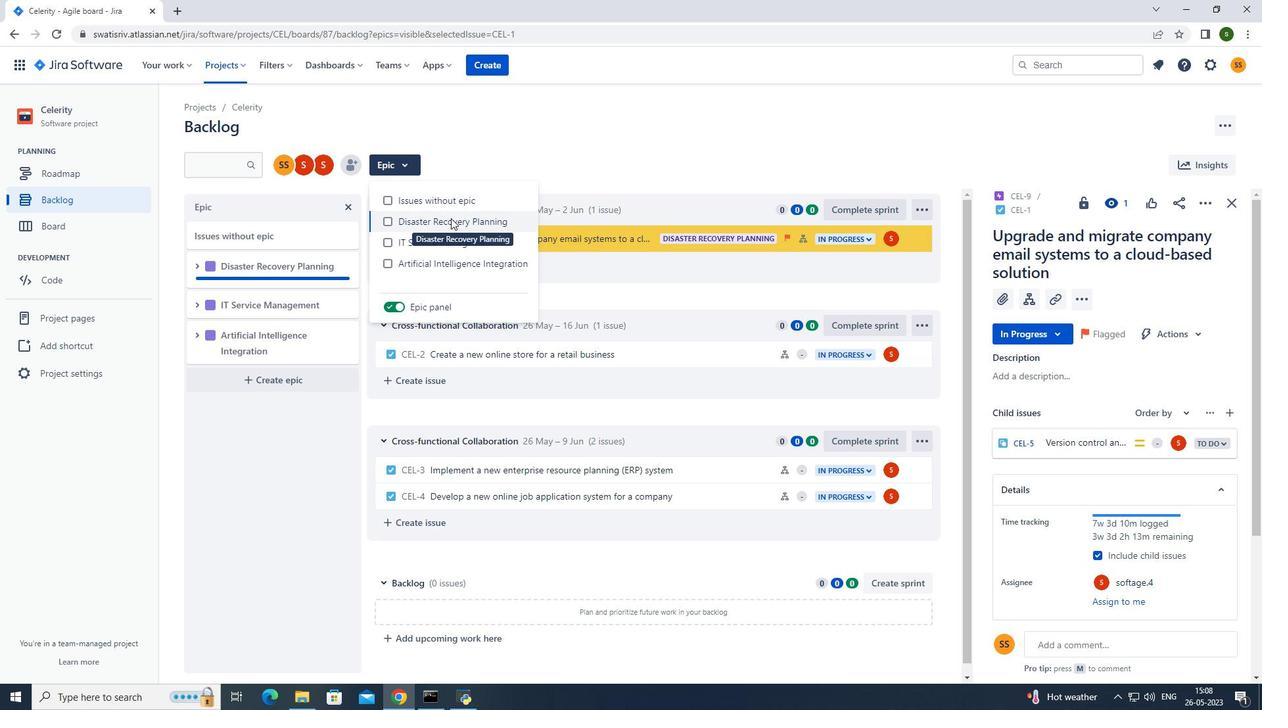 
Action: Mouse moved to (502, 136)
Screenshot: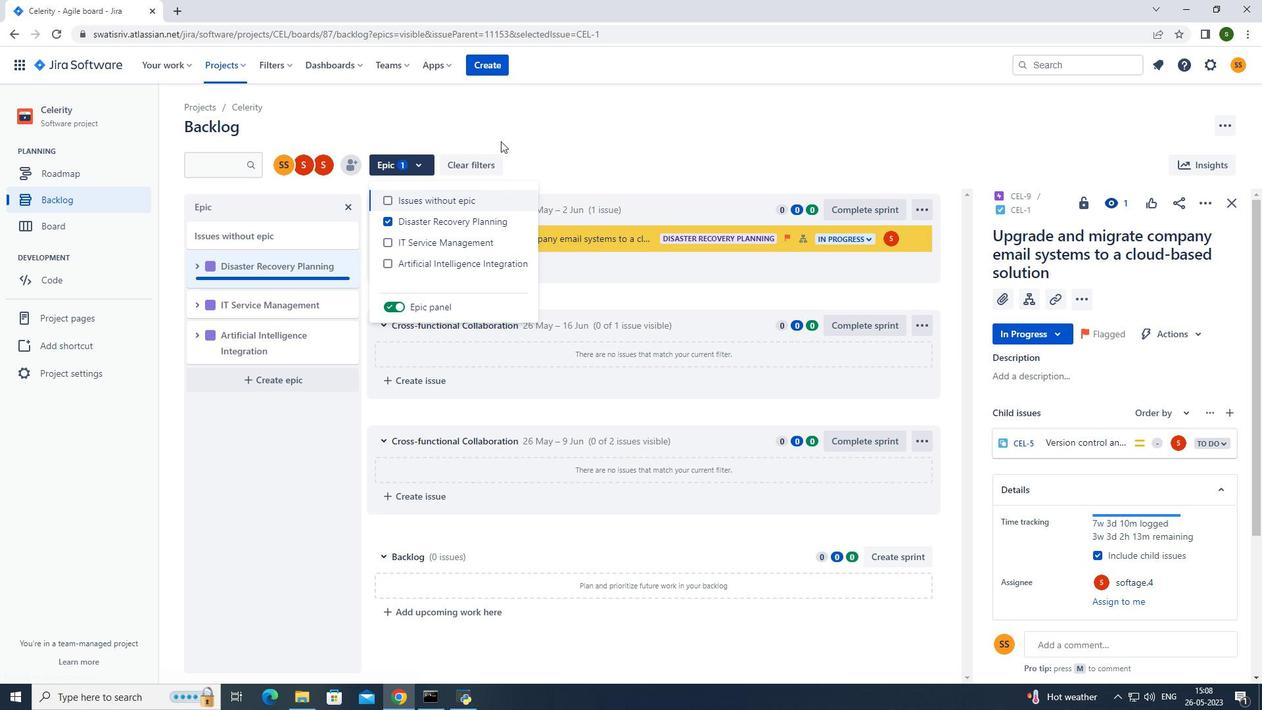 
Action: Mouse pressed left at (502, 136)
Screenshot: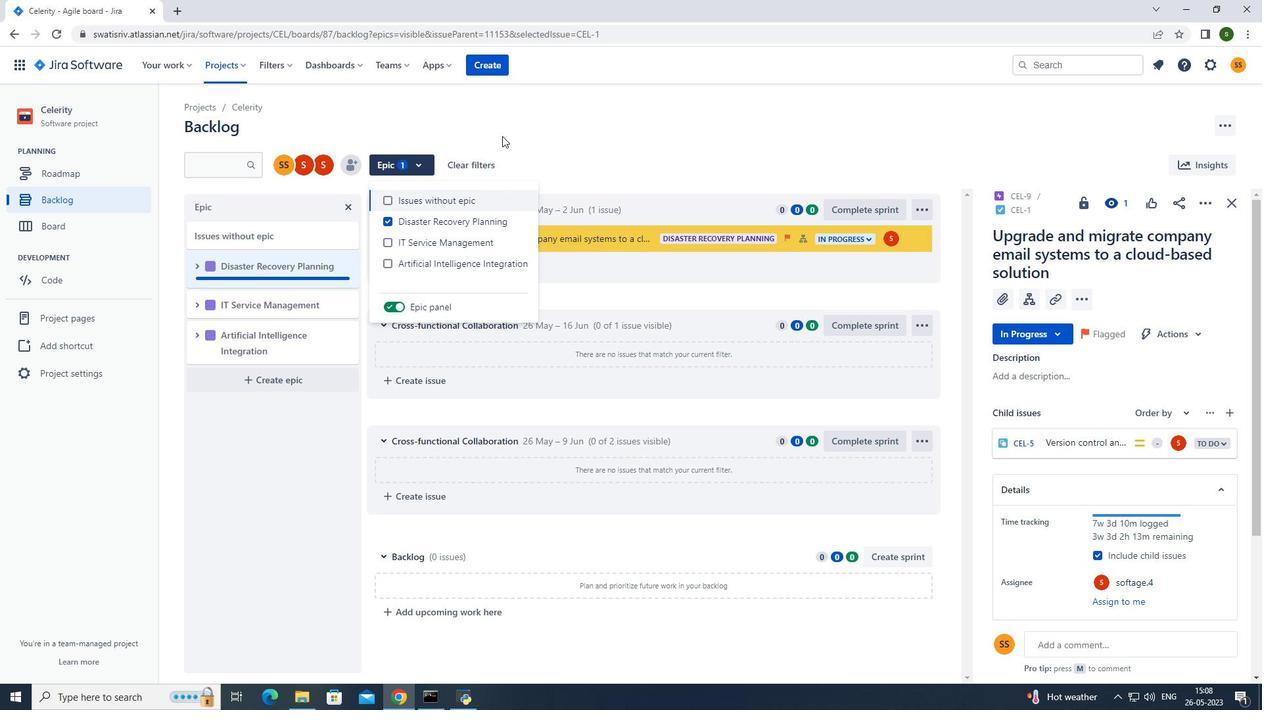 
Action: Mouse moved to (241, 66)
Screenshot: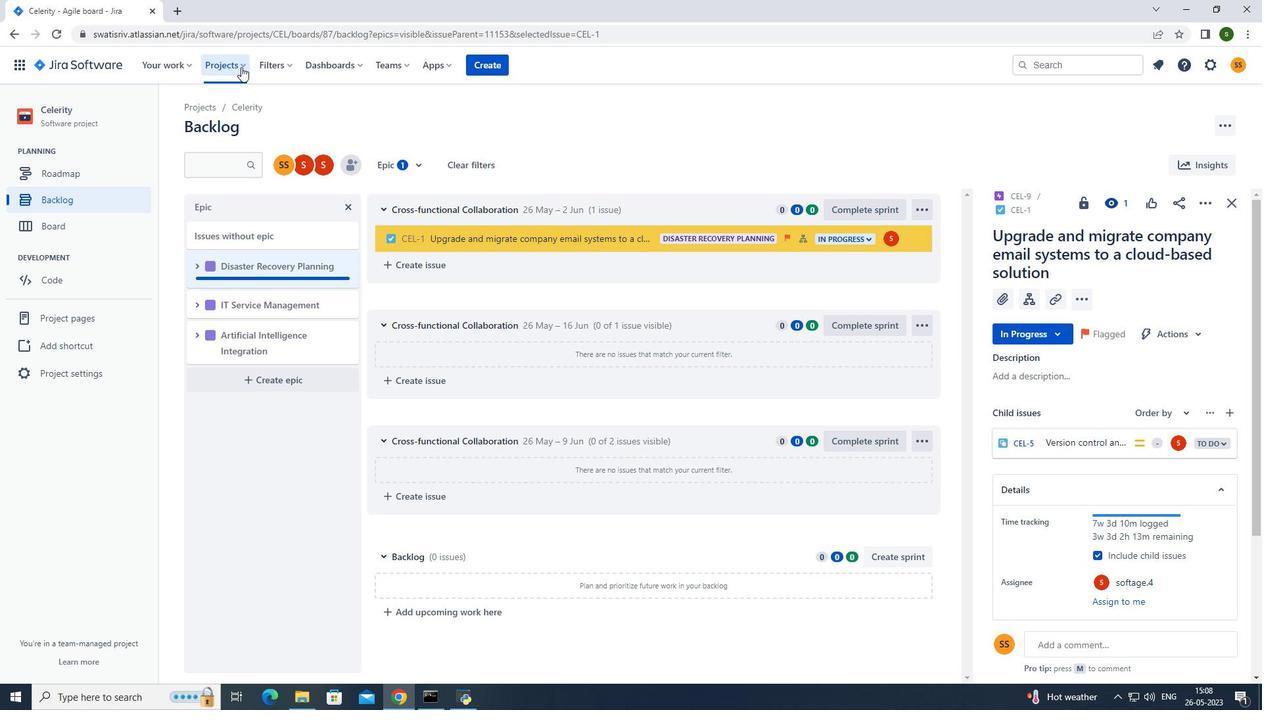 
Action: Mouse pressed left at (241, 66)
Screenshot: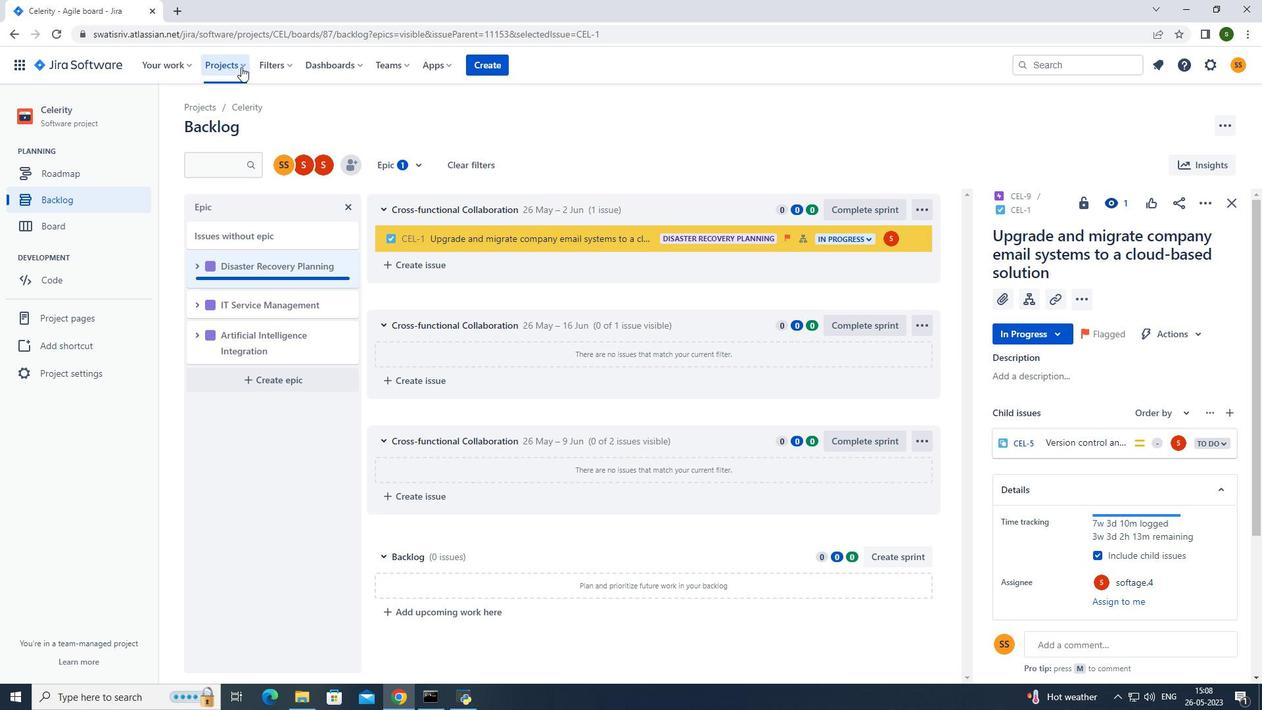 
Action: Mouse moved to (258, 117)
Screenshot: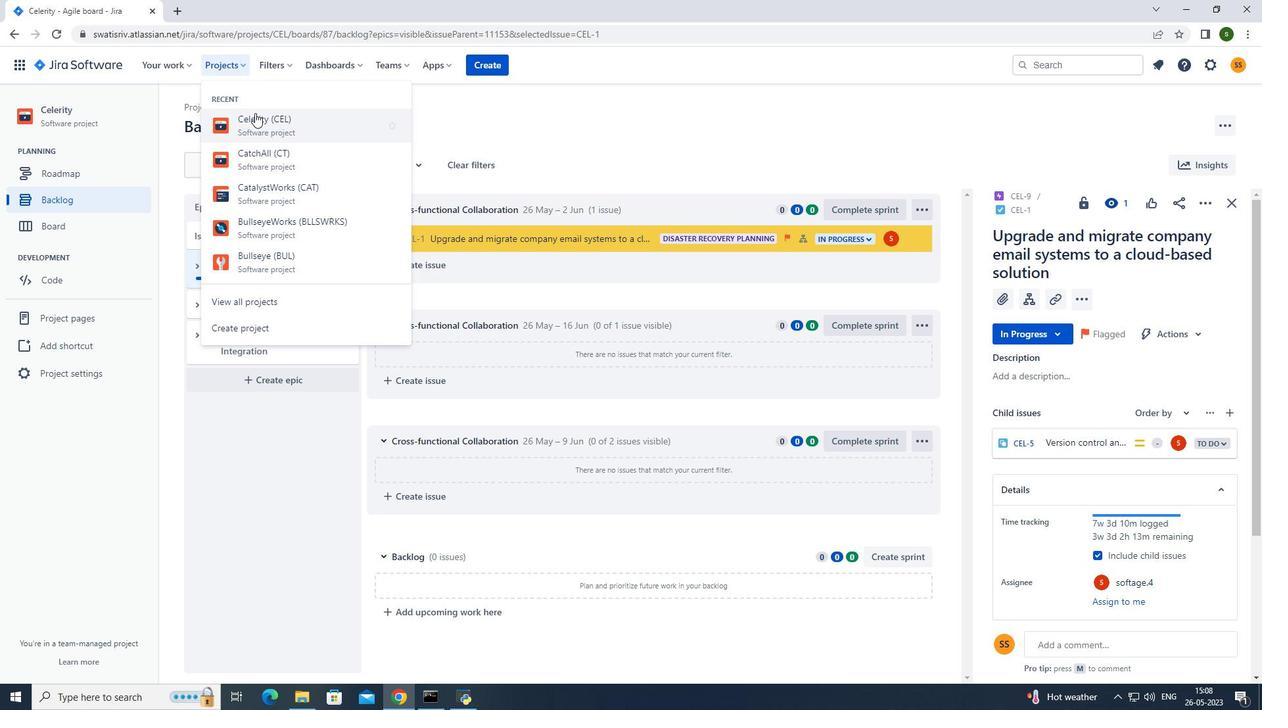 
Action: Mouse pressed left at (258, 117)
Screenshot: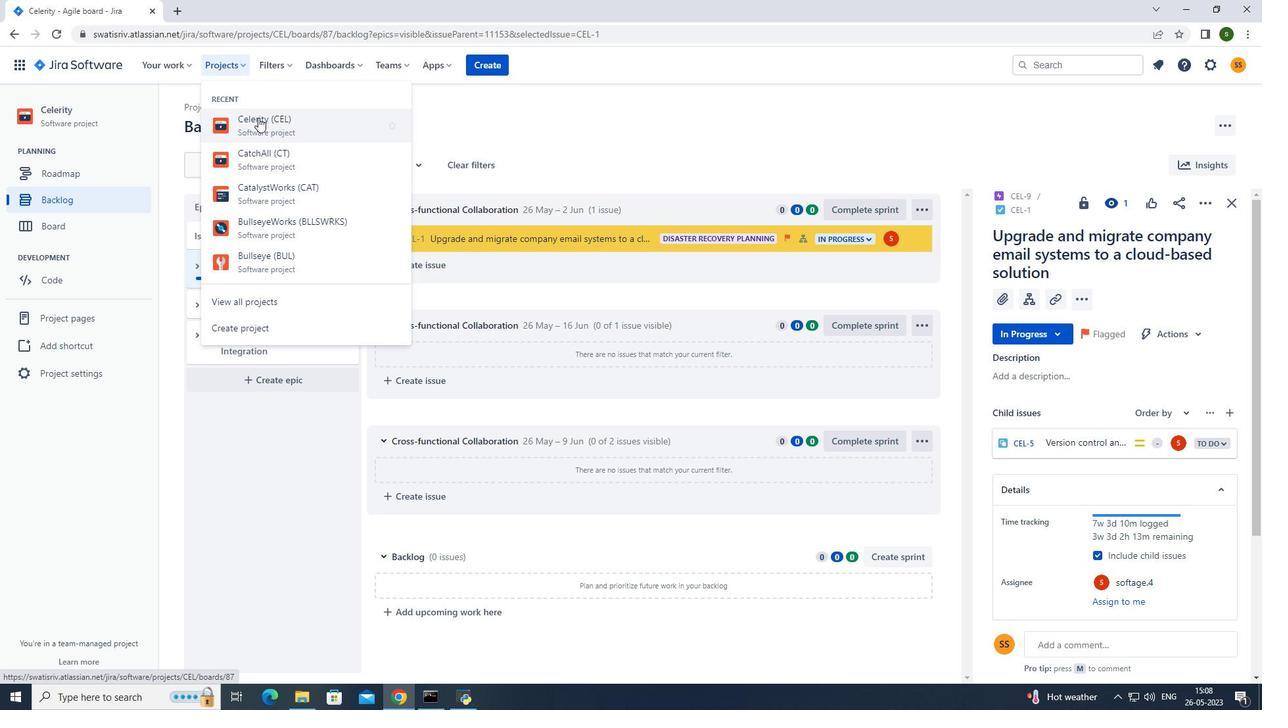 
Action: Mouse moved to (100, 199)
Screenshot: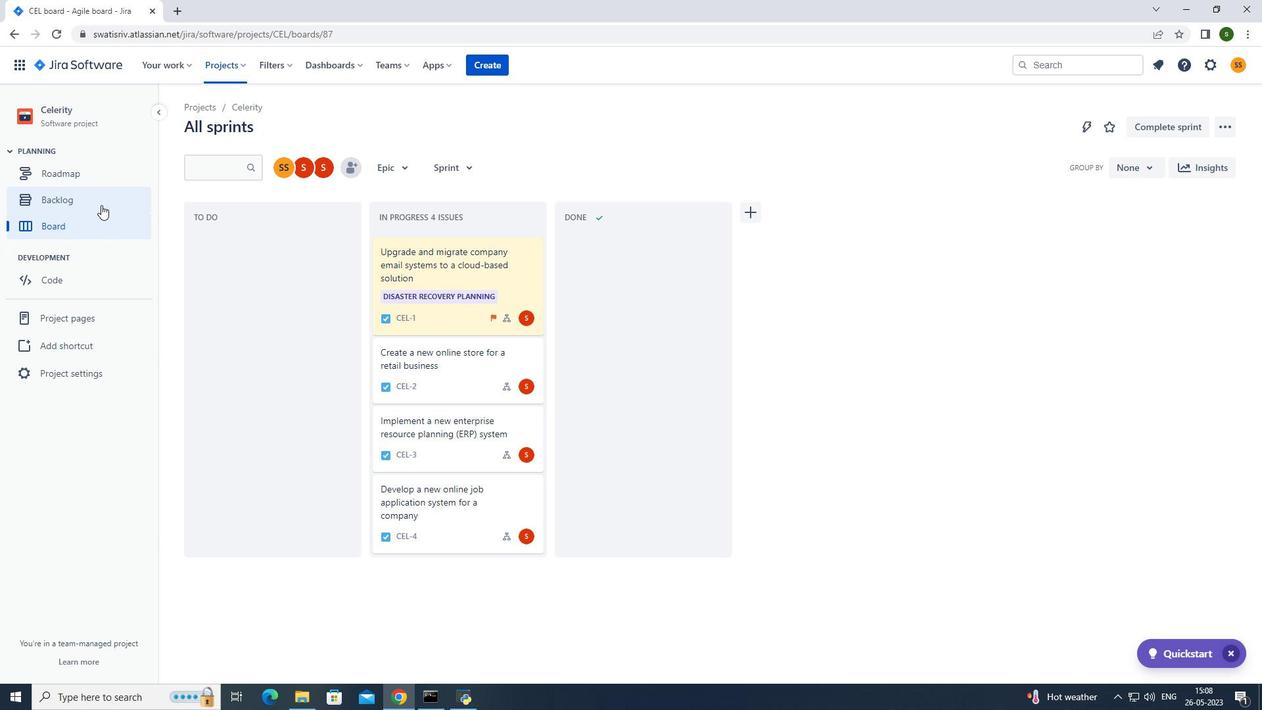 
Action: Mouse pressed left at (100, 199)
Screenshot: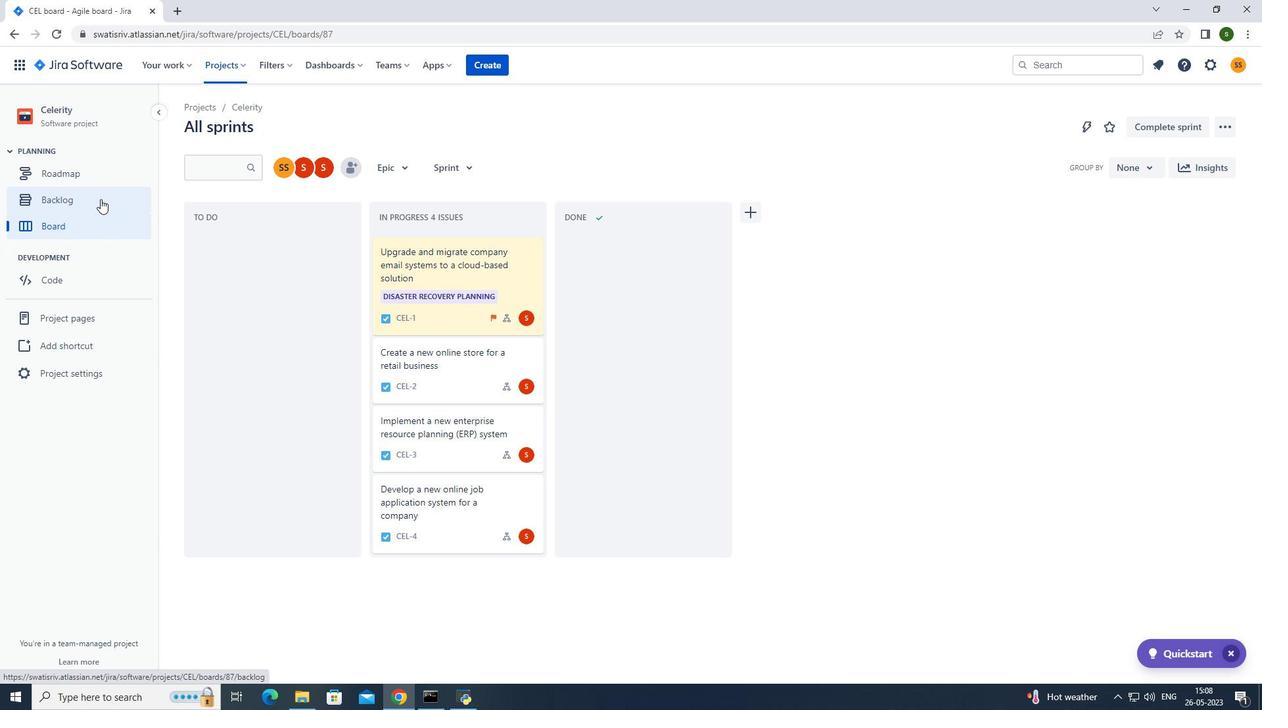 
Action: Mouse moved to (839, 346)
Screenshot: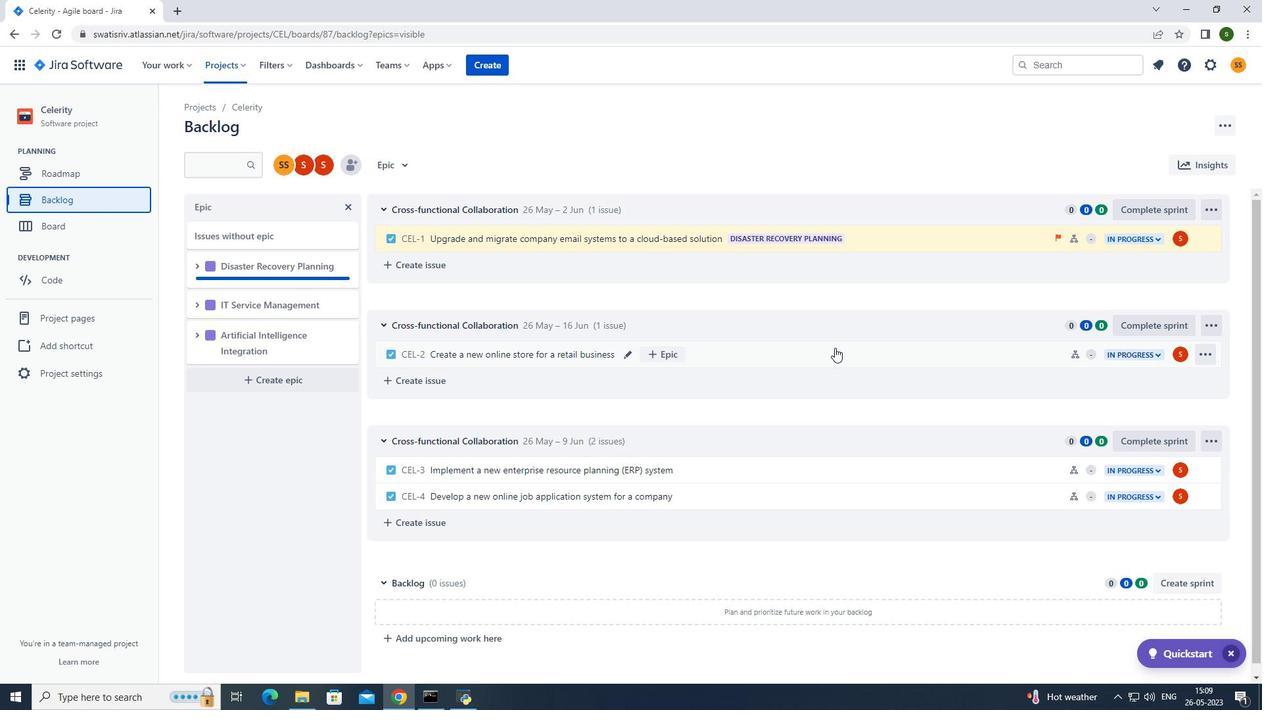 
Action: Mouse pressed left at (839, 346)
Screenshot: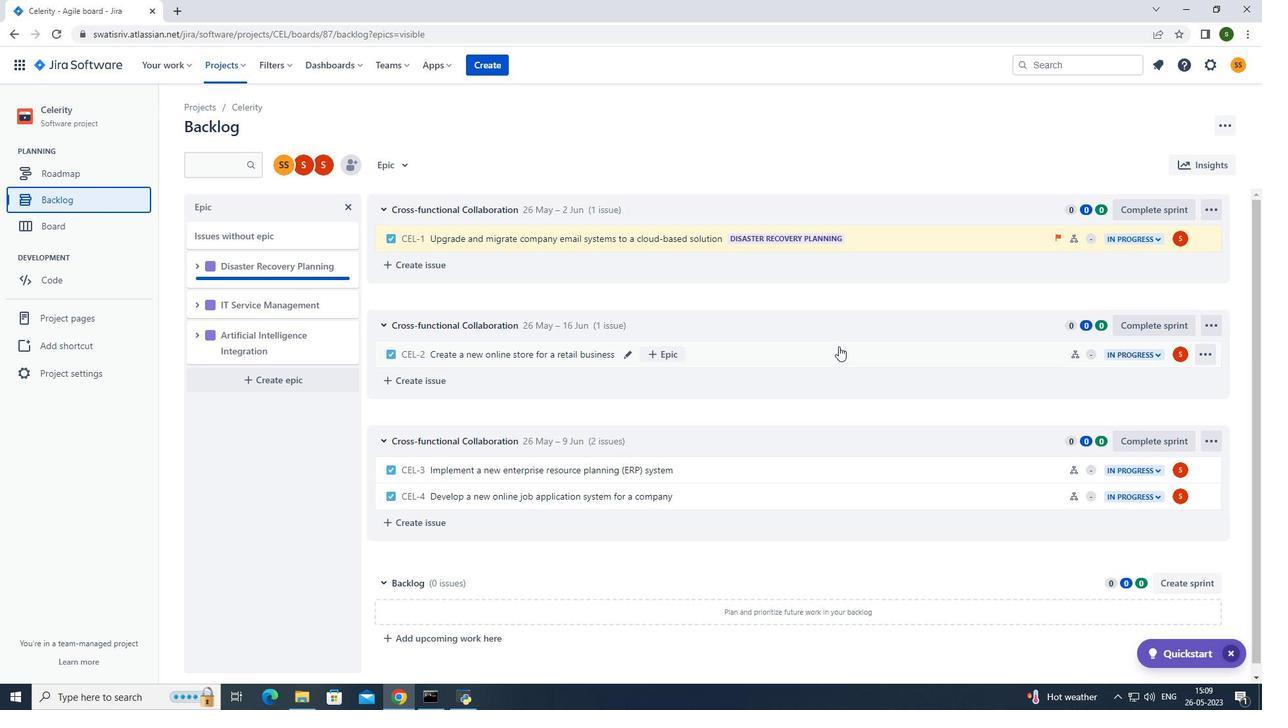 
Action: Mouse moved to (1208, 199)
Screenshot: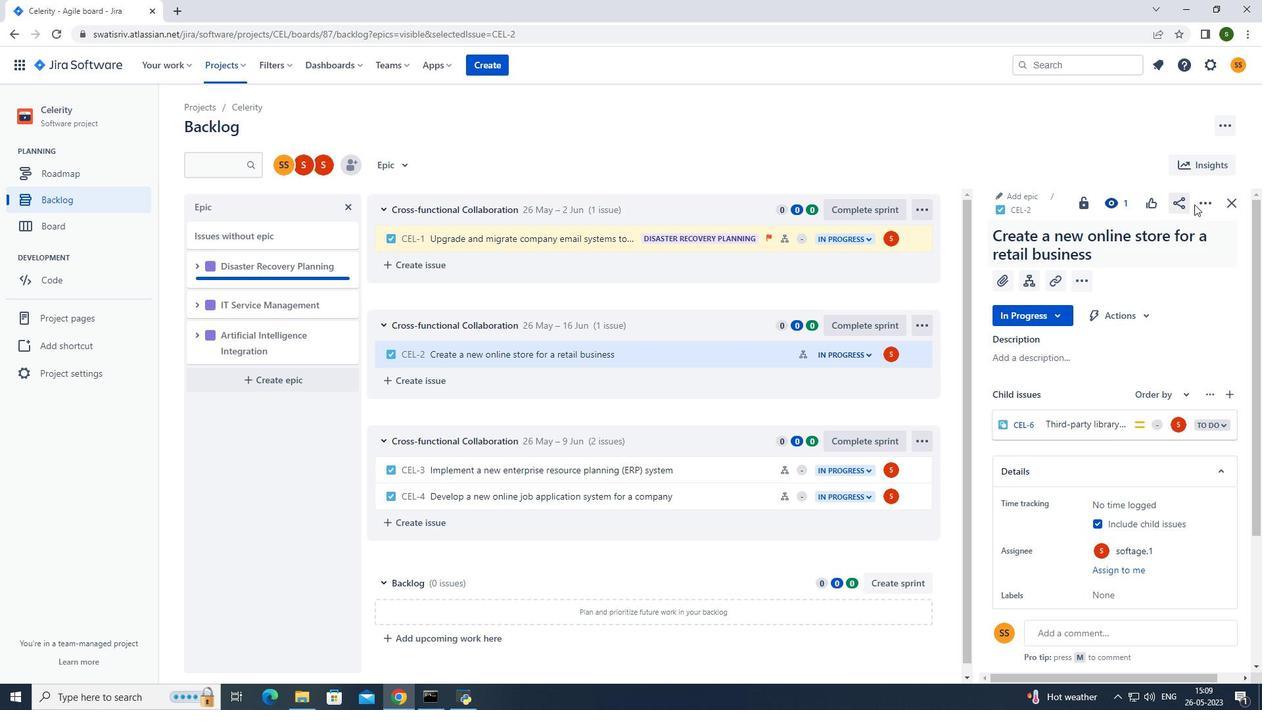 
Action: Mouse pressed left at (1208, 199)
Screenshot: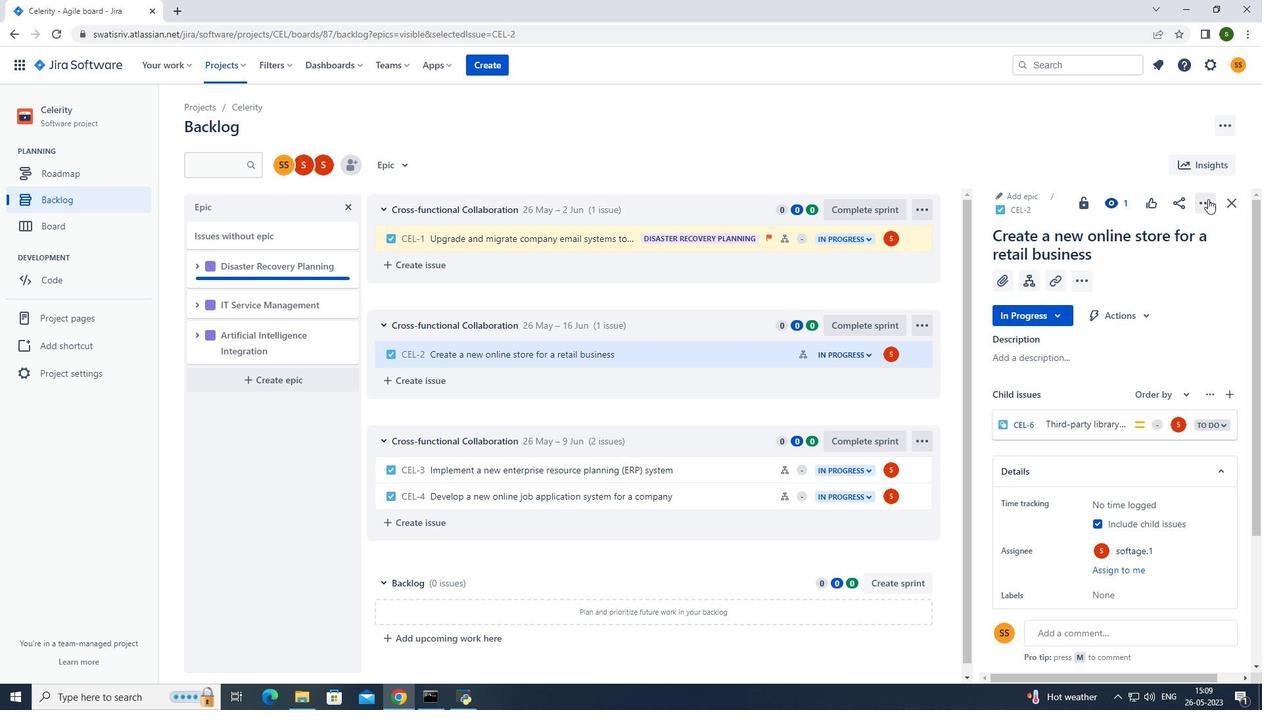 
Action: Mouse moved to (1186, 230)
Screenshot: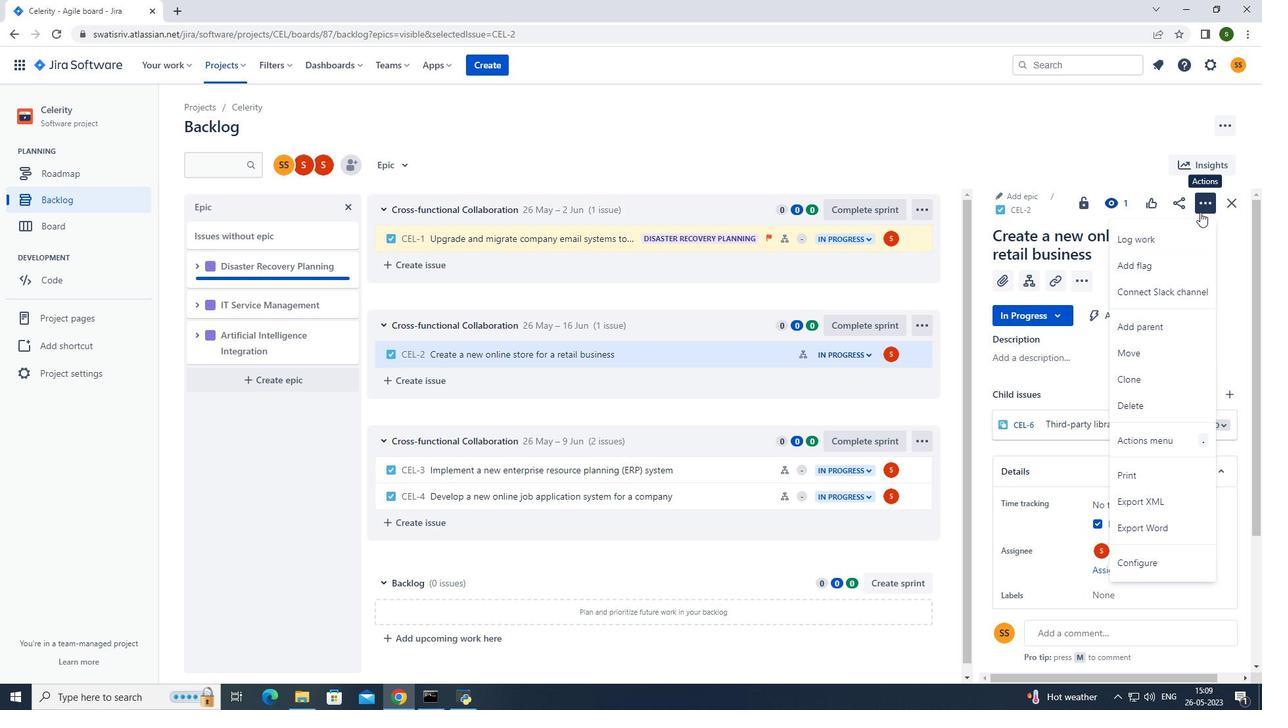 
Action: Mouse pressed left at (1186, 230)
Screenshot: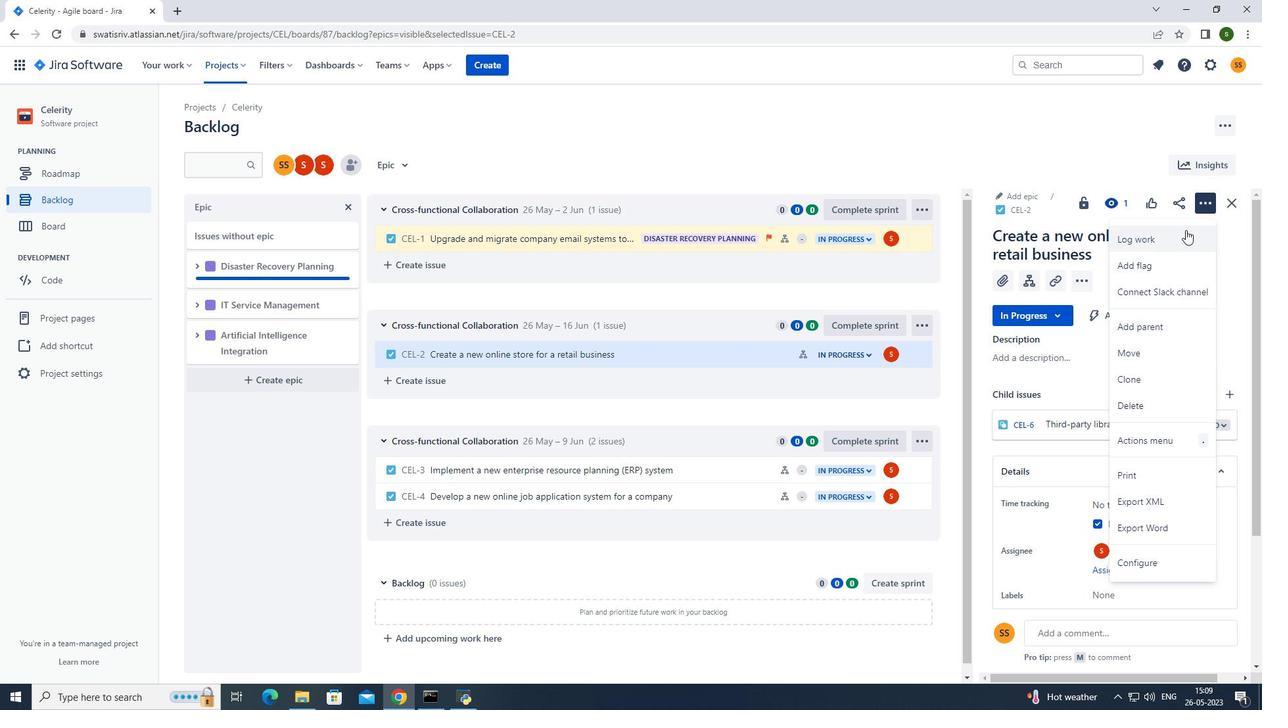 
Action: Mouse moved to (574, 201)
Screenshot: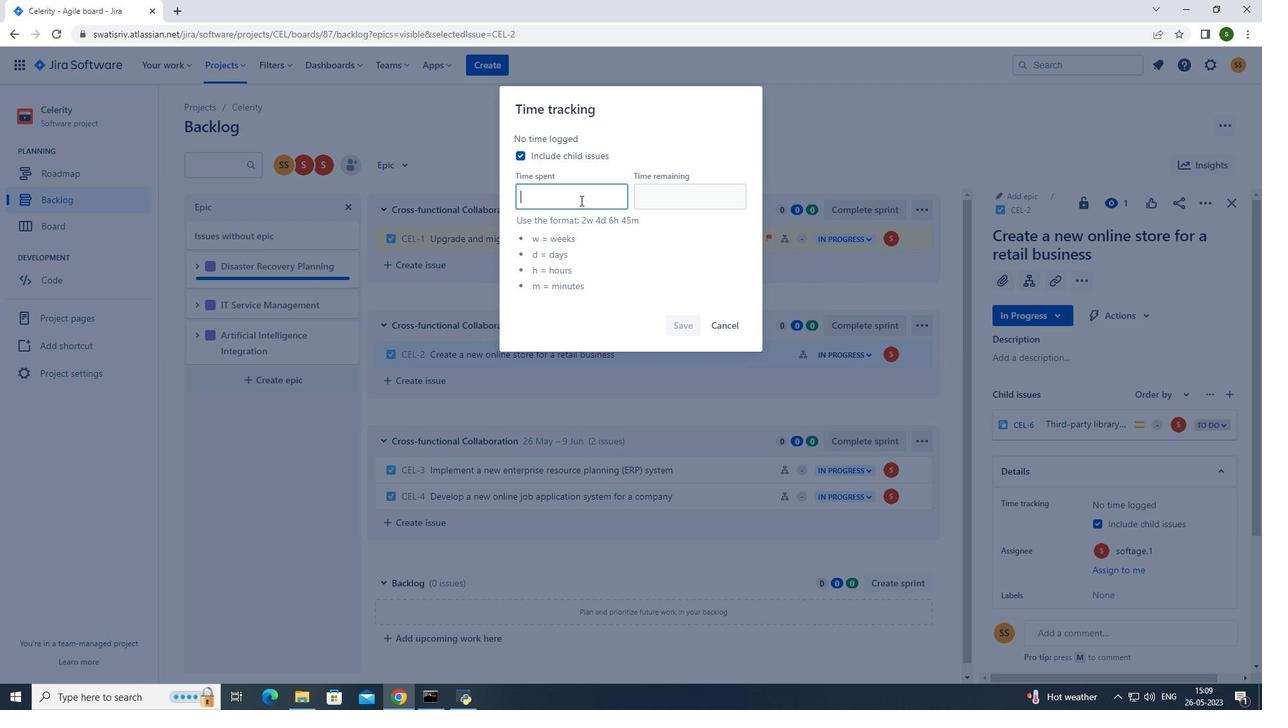 
Action: Key pressed 1w<Key.space>4d<Key.space>14h<Key.space>44m
Screenshot: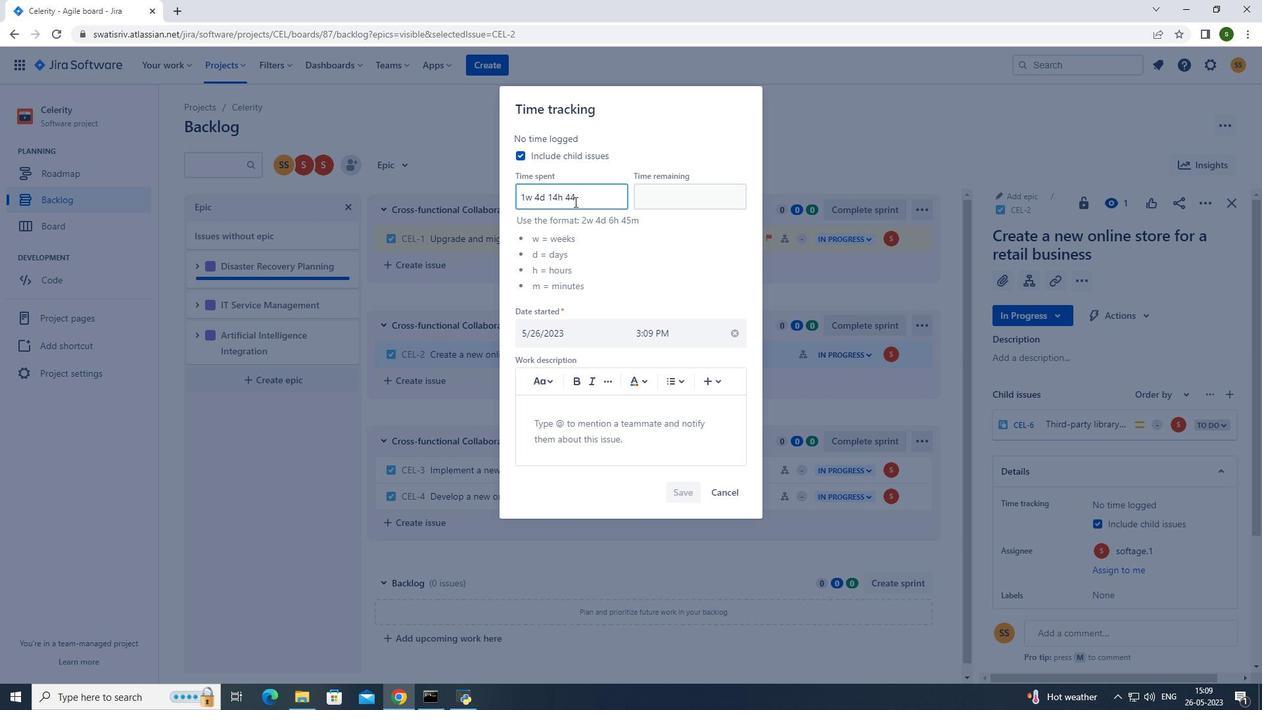 
Action: Mouse moved to (671, 199)
Screenshot: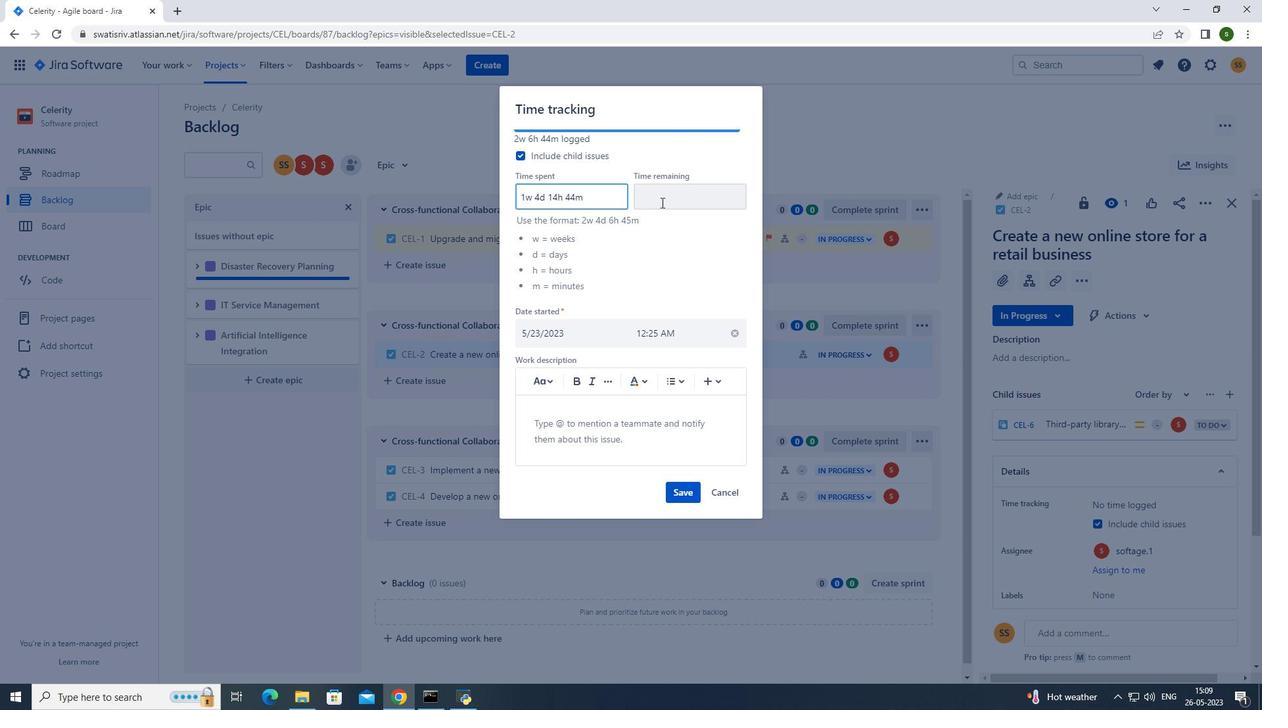 
Action: Mouse pressed left at (671, 199)
Screenshot: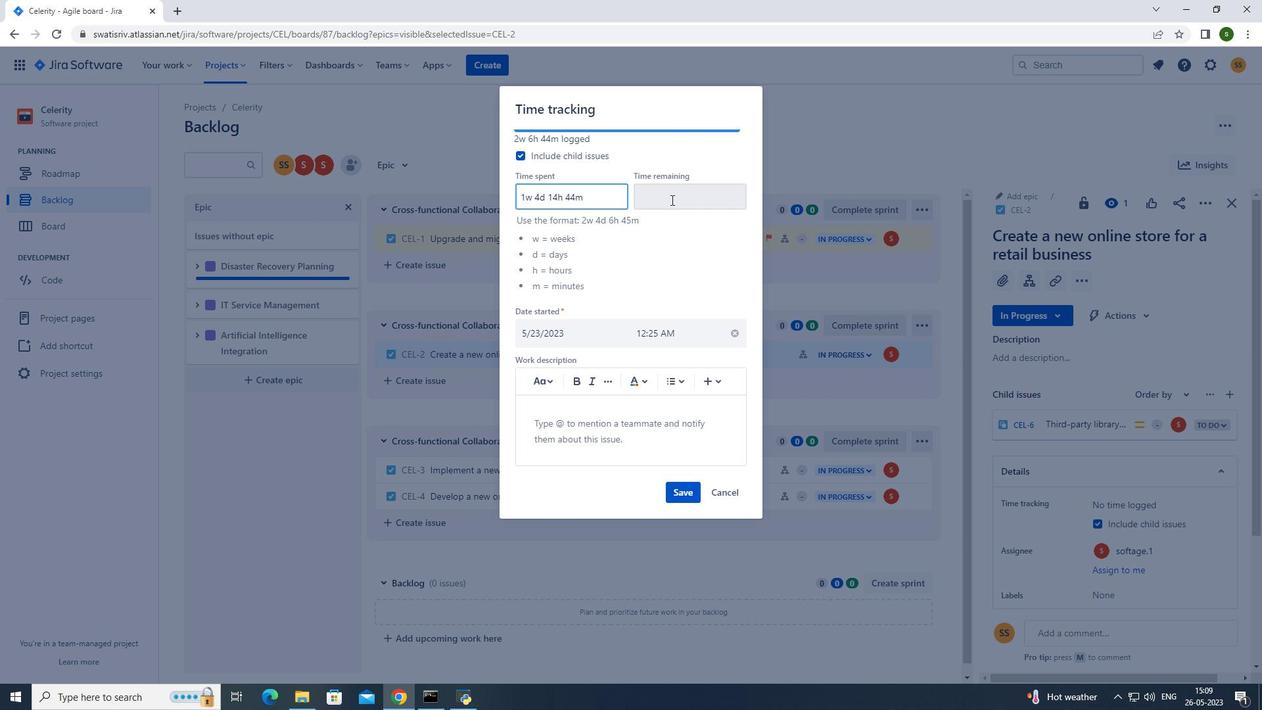 
Action: Key pressed 5w<Key.space>3d<Key.space>22h<Key.space>49m
Screenshot: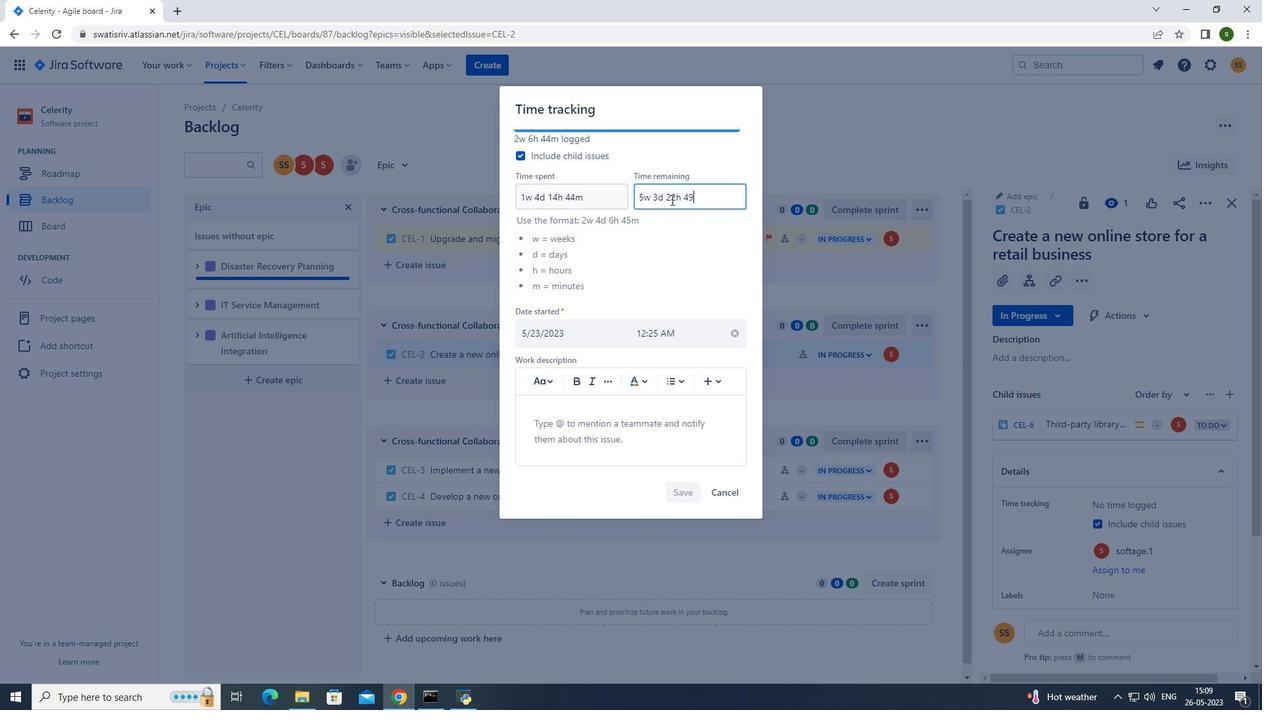 
Action: Mouse moved to (676, 482)
Screenshot: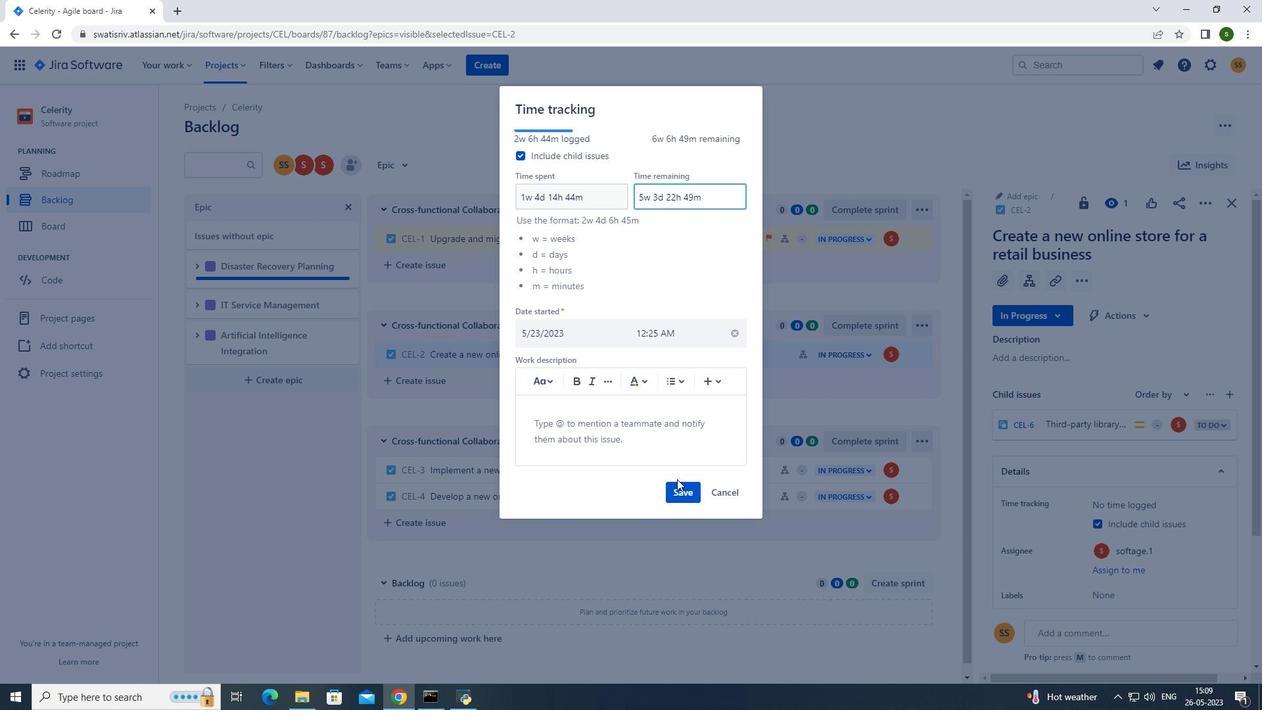
Action: Mouse pressed left at (676, 482)
Screenshot: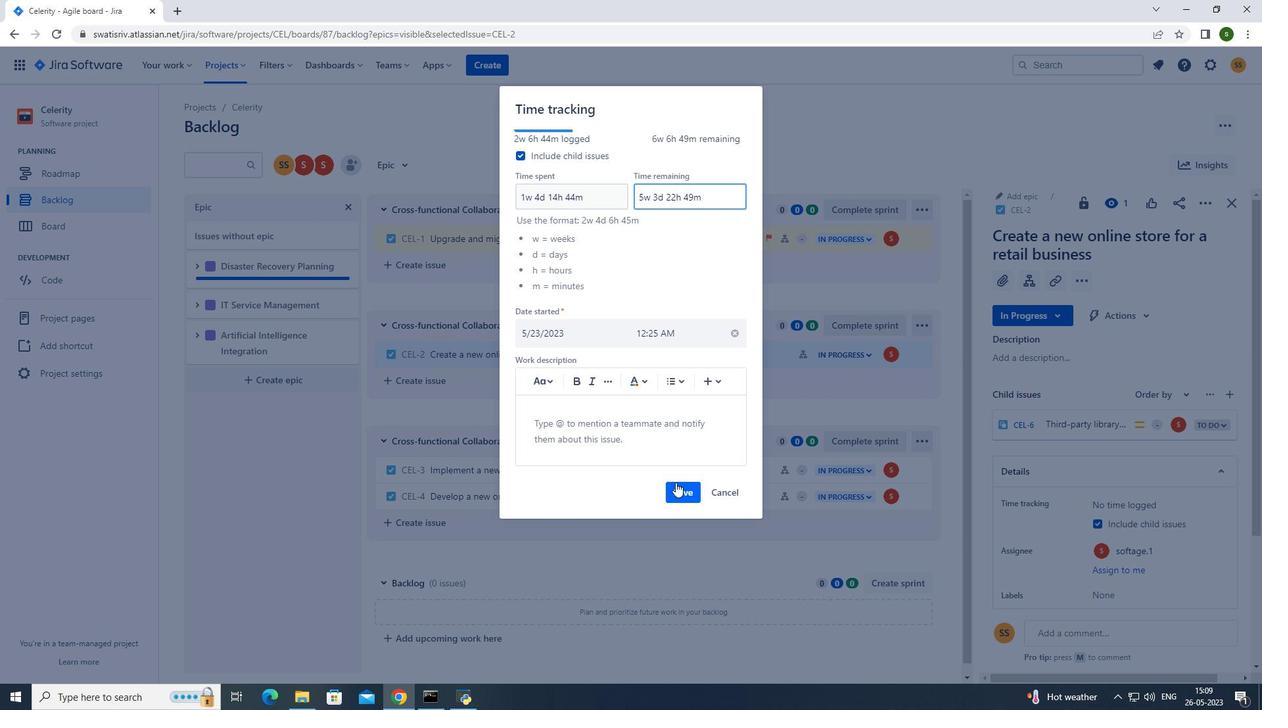 
Action: Mouse moved to (1208, 201)
Screenshot: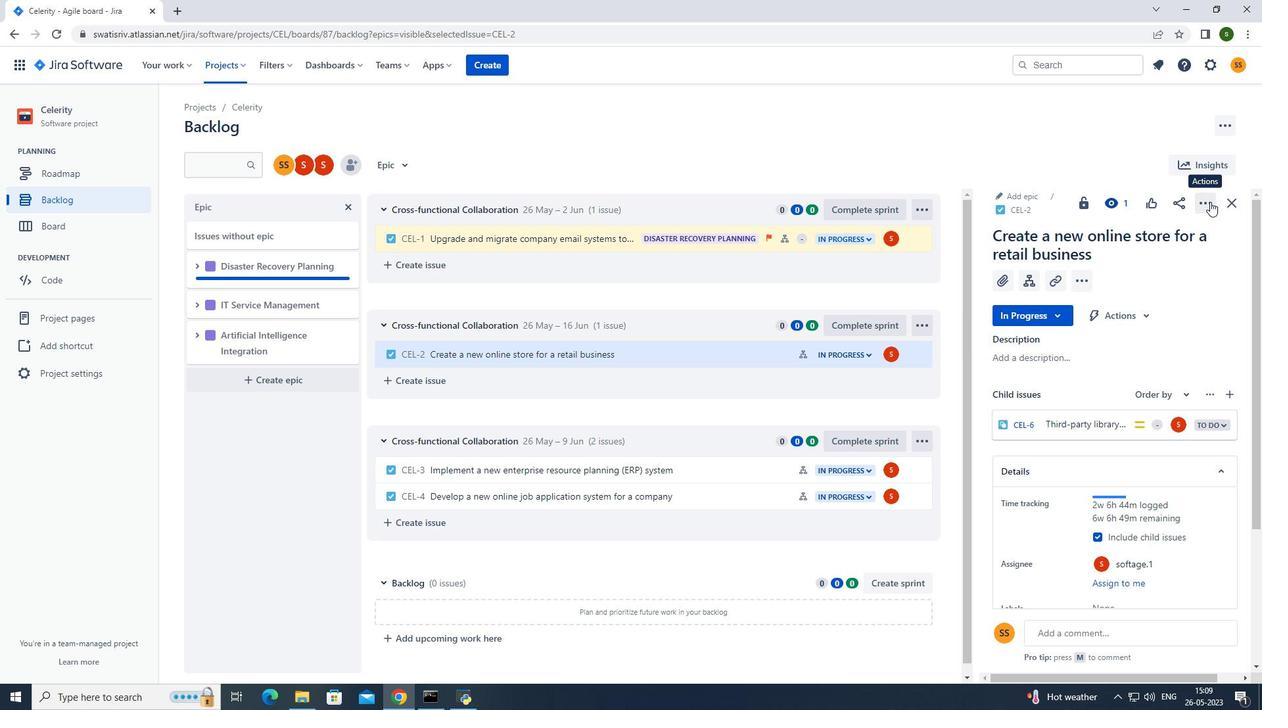 
Action: Mouse pressed left at (1208, 201)
Screenshot: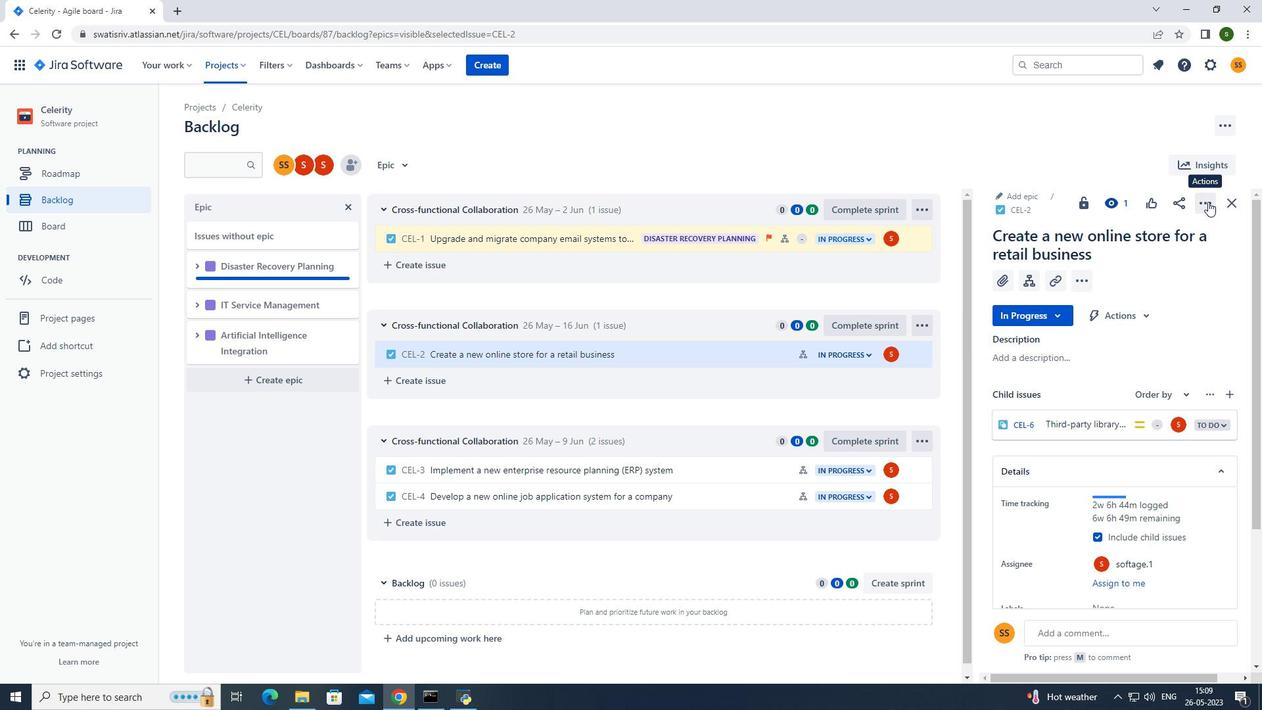 
Action: Mouse moved to (1156, 383)
Screenshot: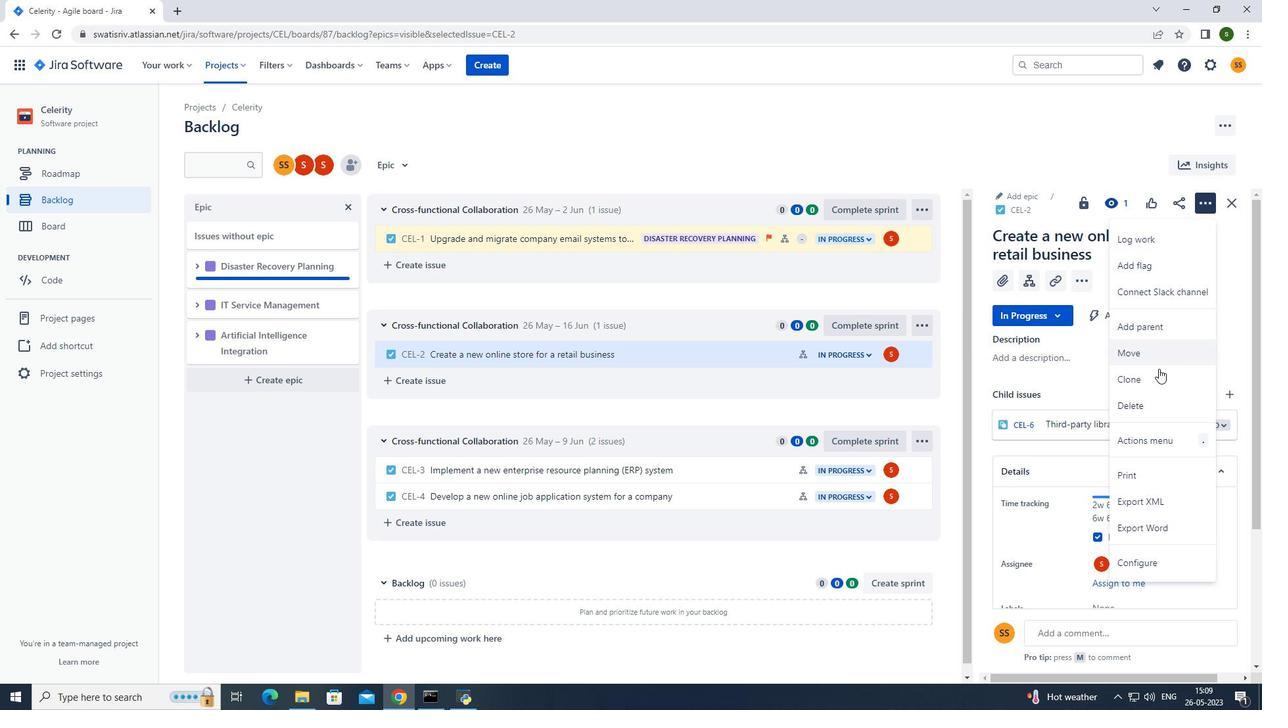 
Action: Mouse pressed left at (1156, 383)
Screenshot: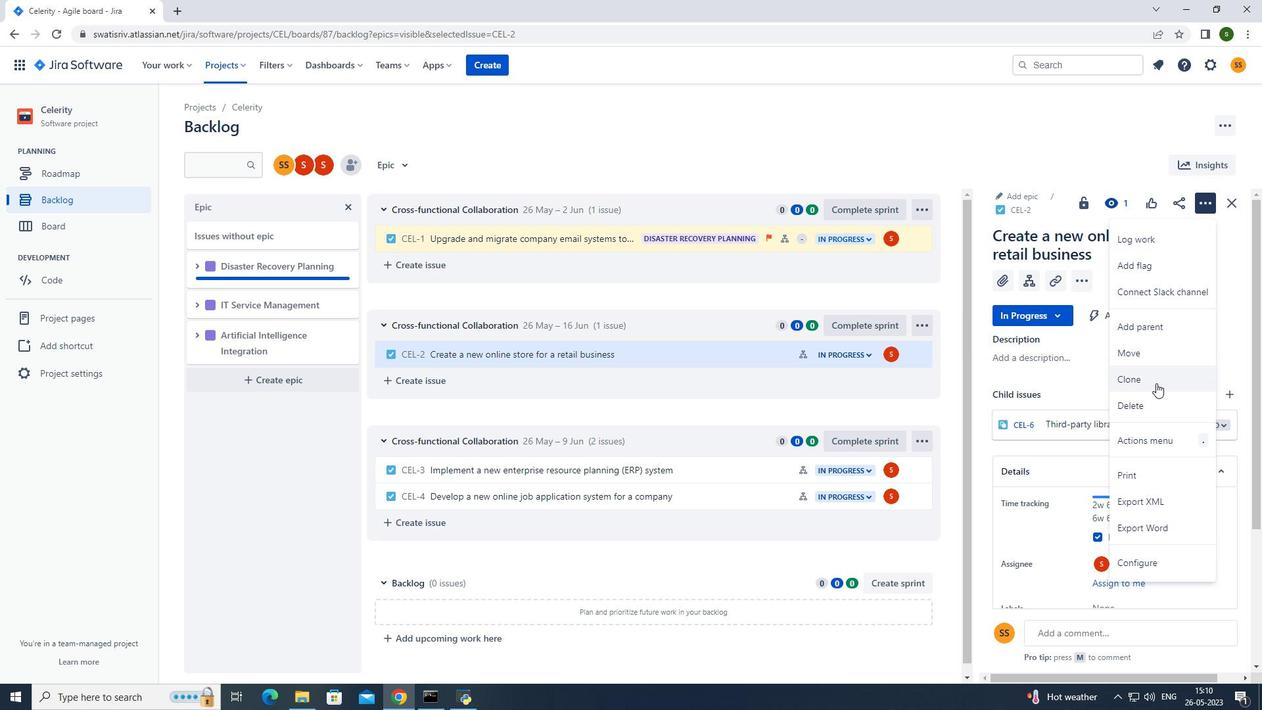 
Action: Mouse moved to (675, 282)
Screenshot: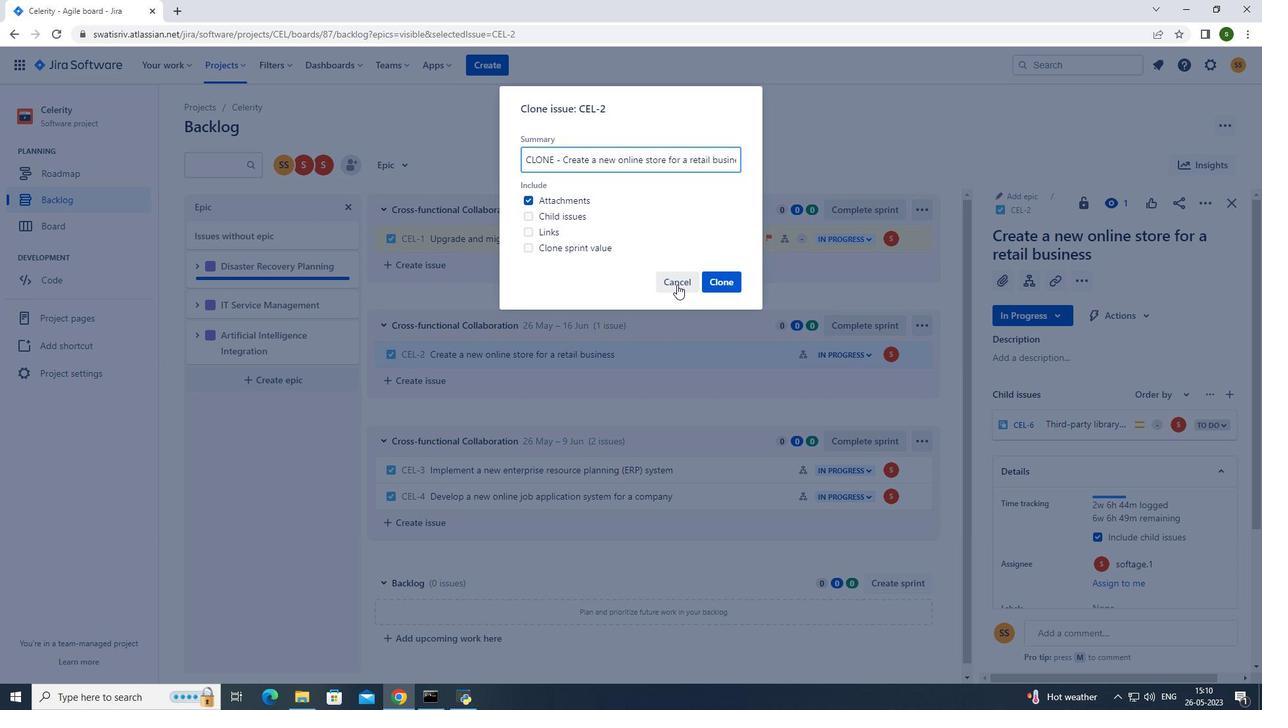 
Action: Mouse pressed left at (675, 282)
Screenshot: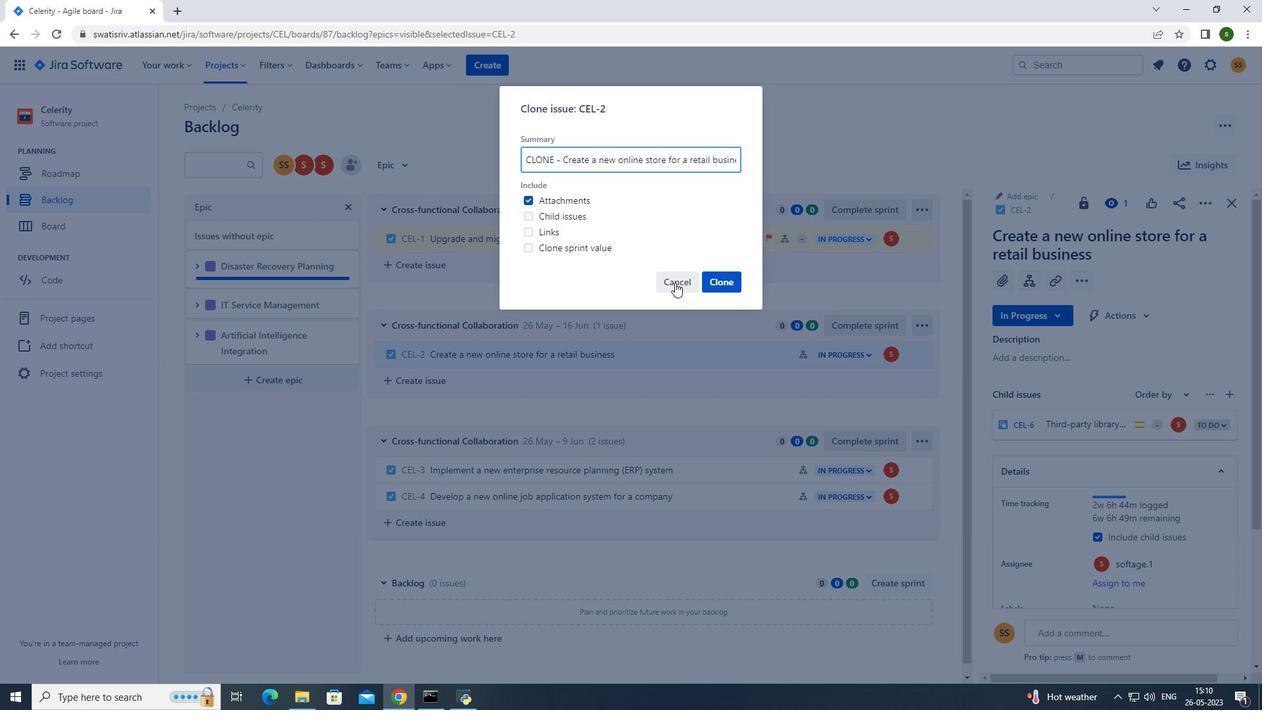
Action: Mouse moved to (657, 349)
Screenshot: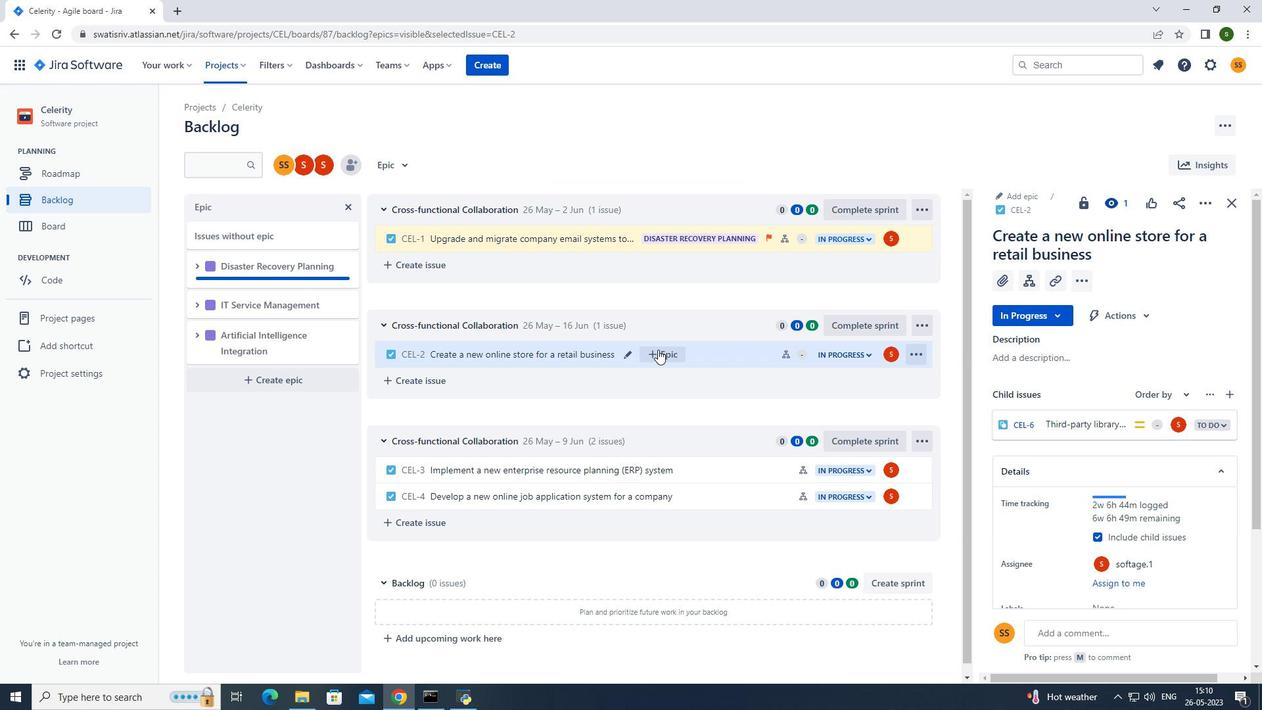 
Action: Mouse pressed left at (657, 349)
Screenshot: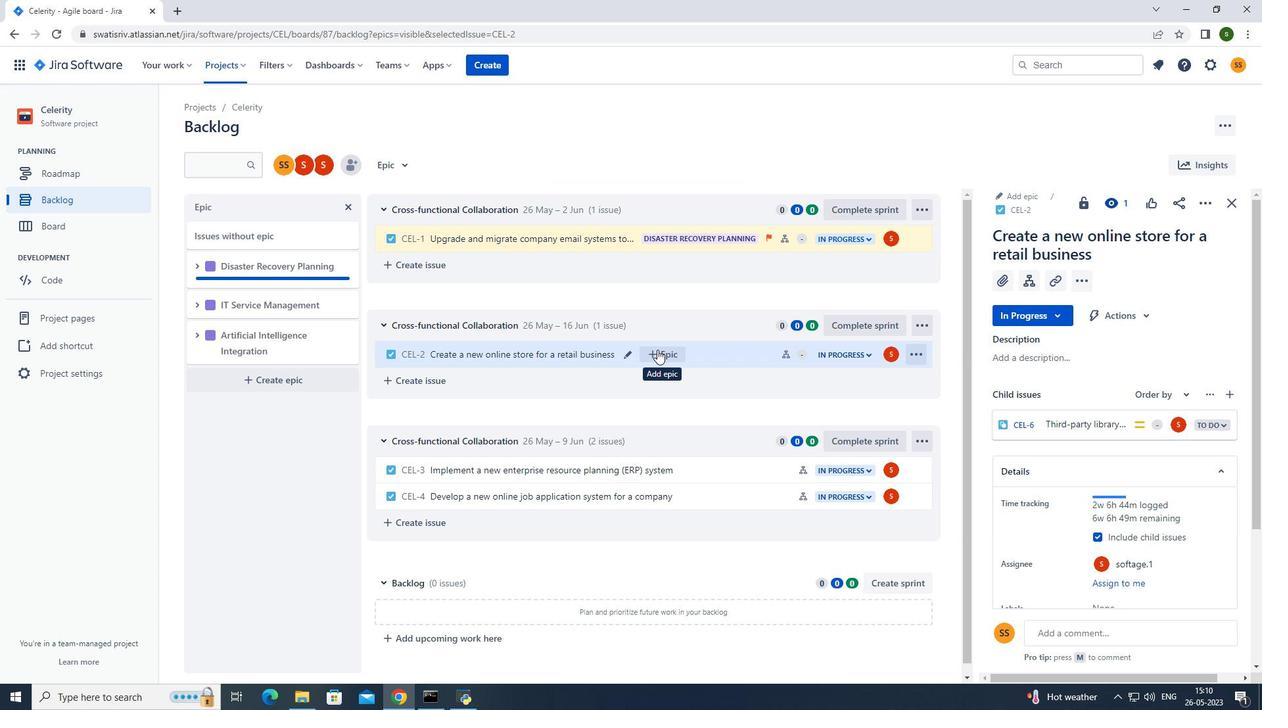 
Action: Mouse moved to (712, 449)
Screenshot: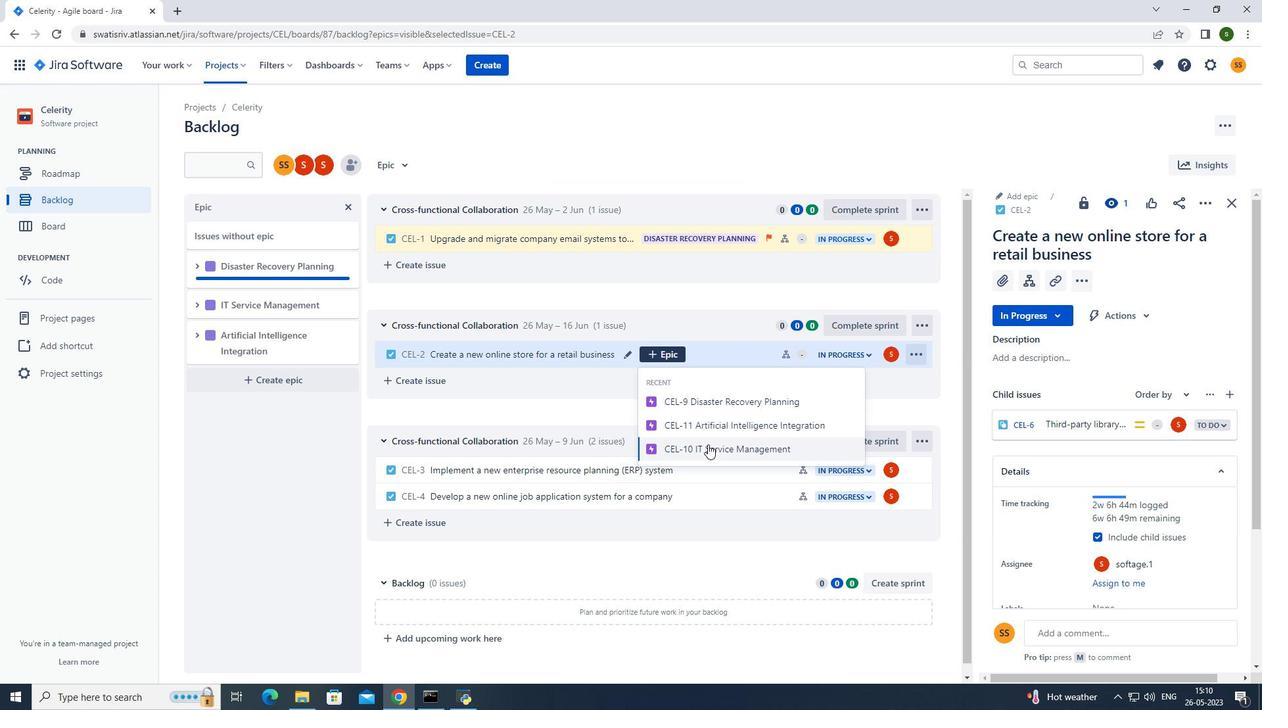 
Action: Mouse pressed left at (712, 449)
Screenshot: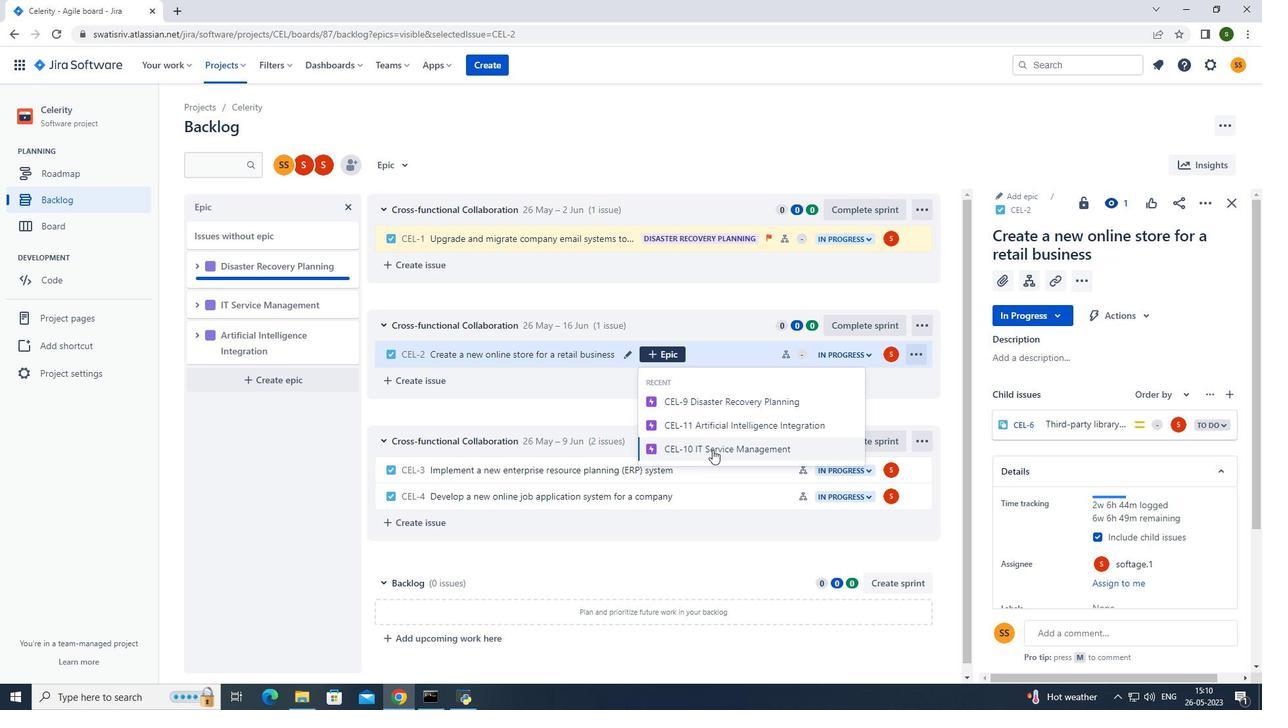 
Action: Mouse moved to (387, 164)
Screenshot: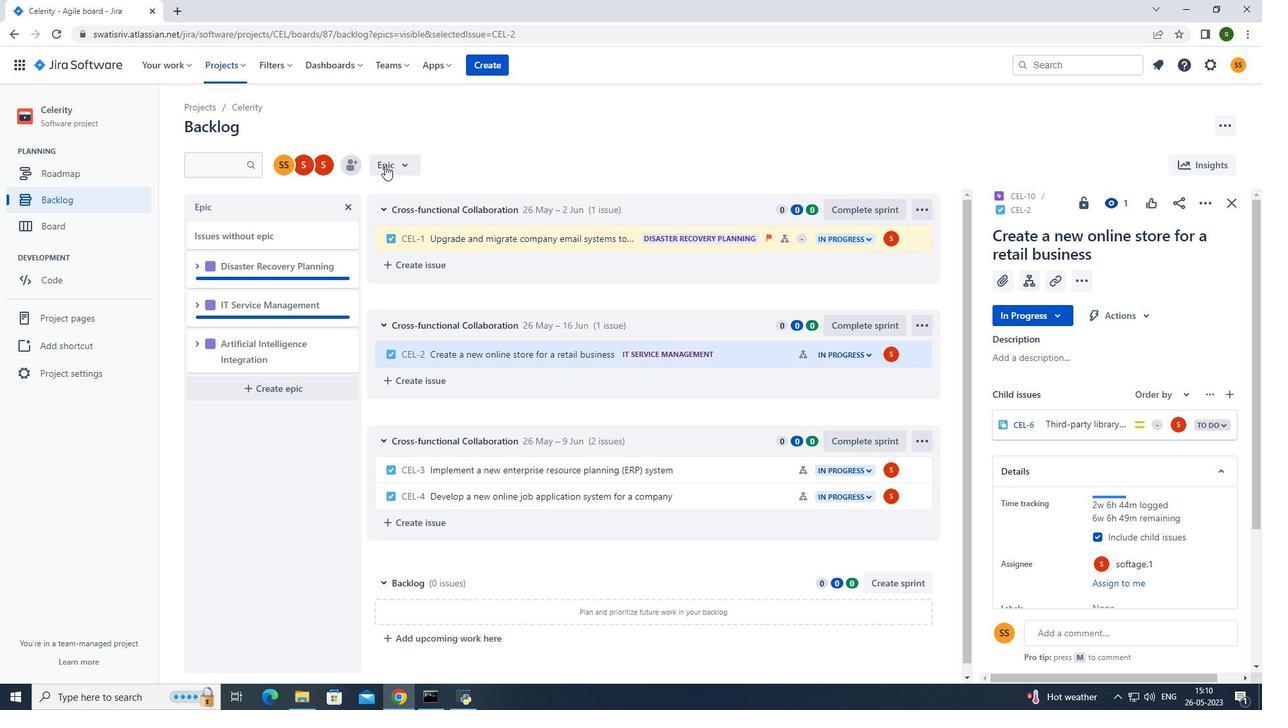 
Action: Mouse pressed left at (387, 164)
Screenshot: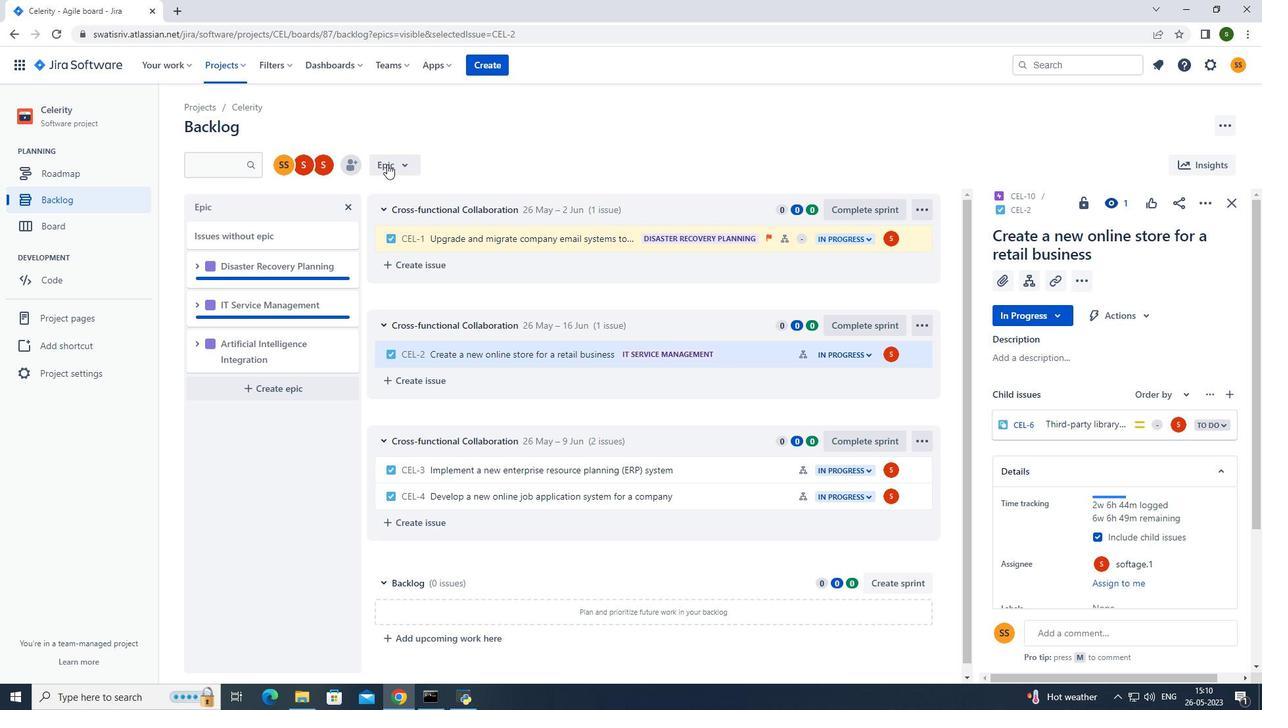 
Action: Mouse moved to (393, 240)
Screenshot: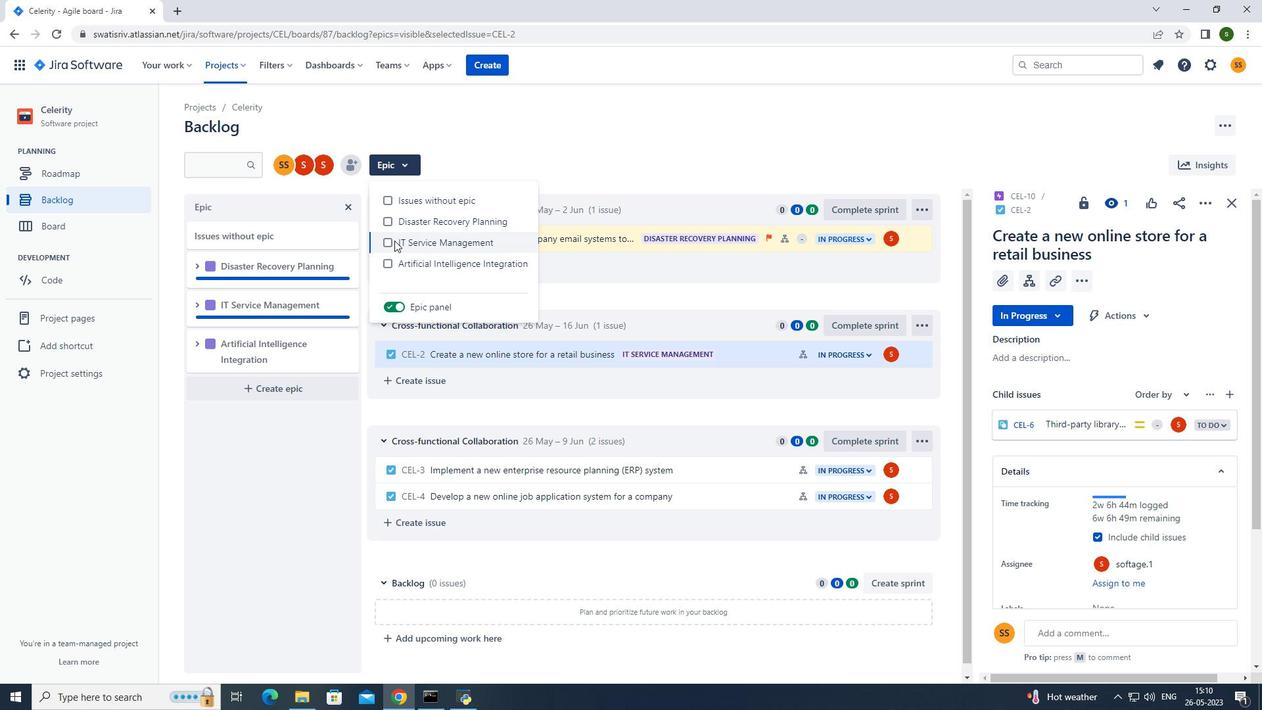 
Action: Mouse pressed left at (393, 240)
Screenshot: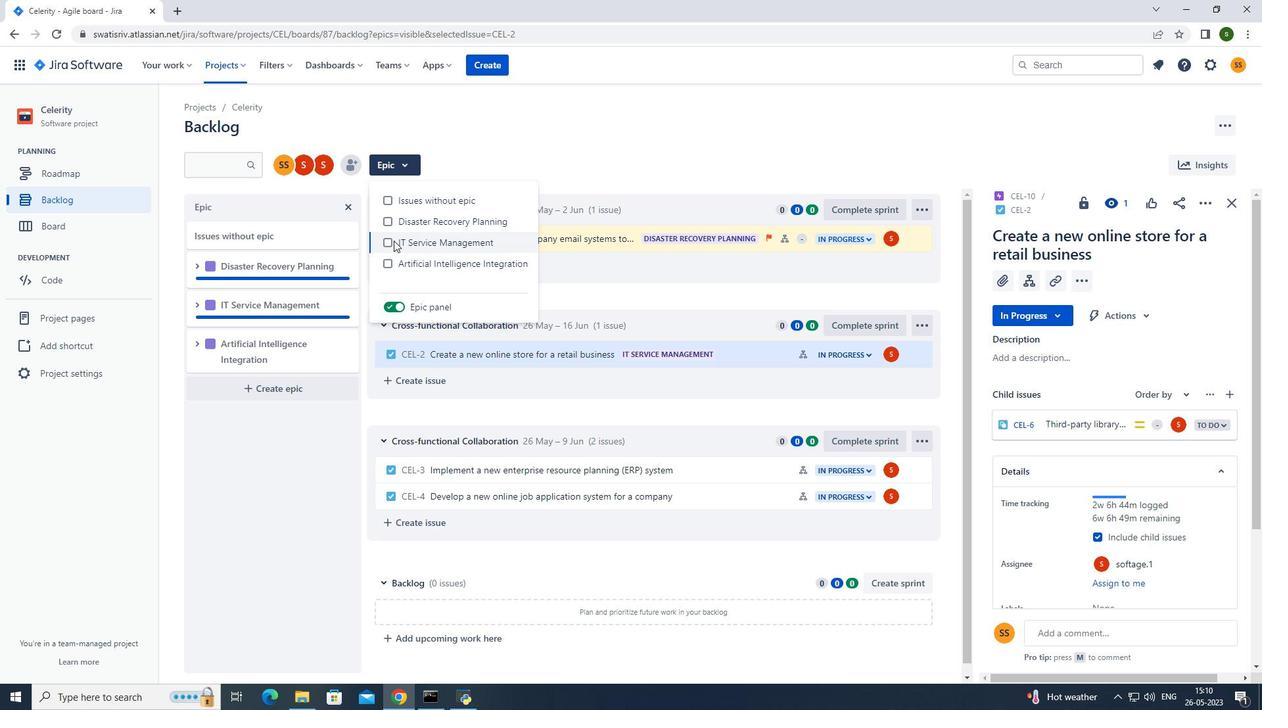 
Action: Mouse moved to (539, 129)
Screenshot: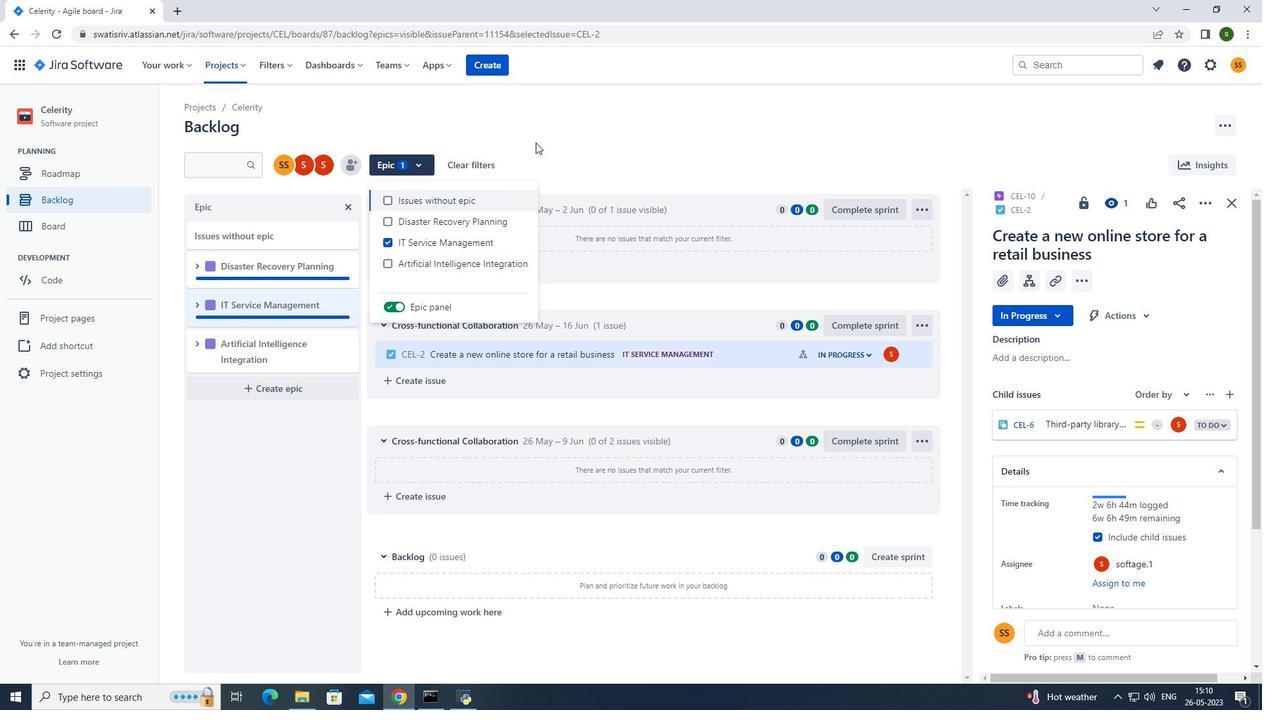 
Action: Mouse pressed left at (539, 129)
Screenshot: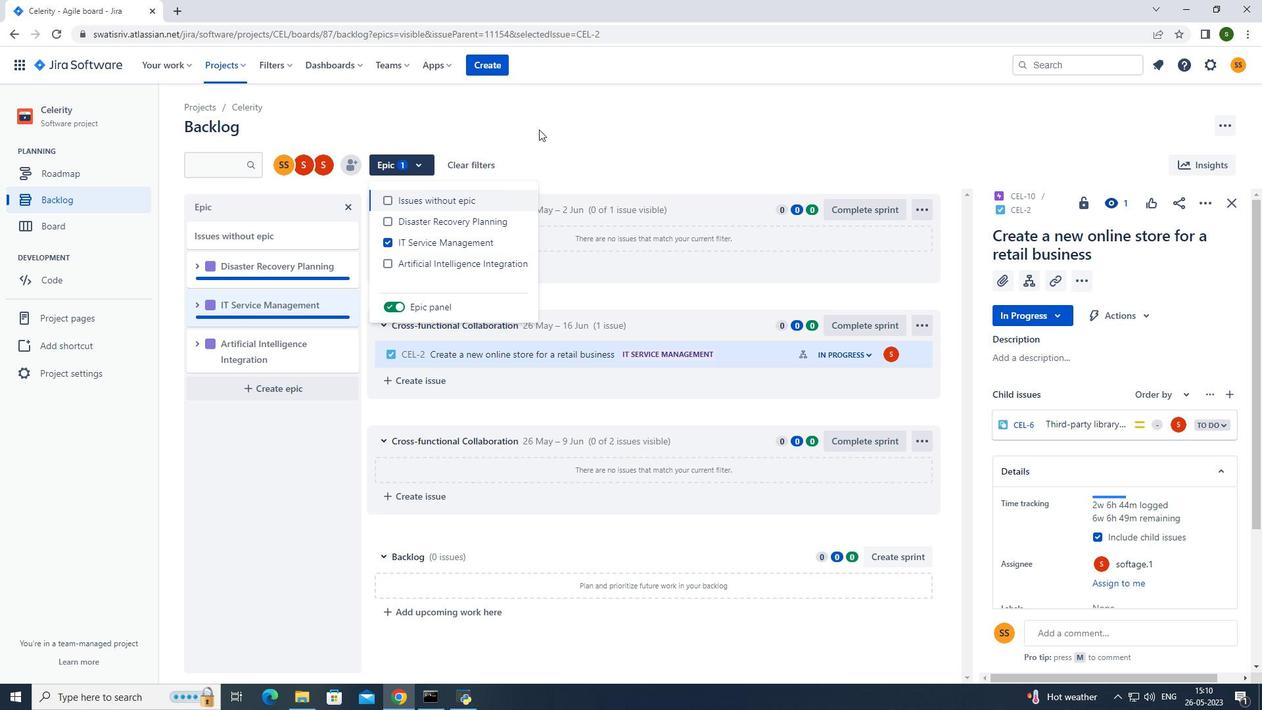
